 Task: Search one way flight ticket for 3 adults, 3 children in business from Little Rock: Bill And Hillary Clinton National Airport (adams Field) (was Little Rock National) to Laramie: Laramie Regional Airport on 5-3-2023. Choice of flights is Emirates. Number of bags: 1 carry on bag and 3 checked bags. Price is upto 25000. Outbound departure time preference is 17:15.
Action: Mouse moved to (332, 288)
Screenshot: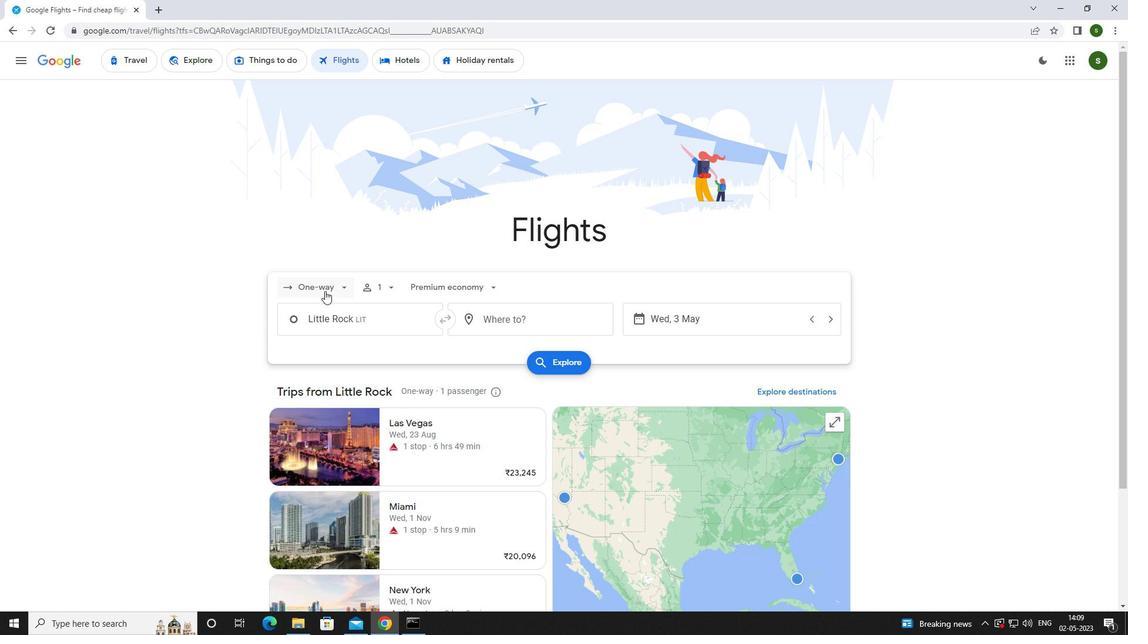 
Action: Mouse pressed left at (332, 288)
Screenshot: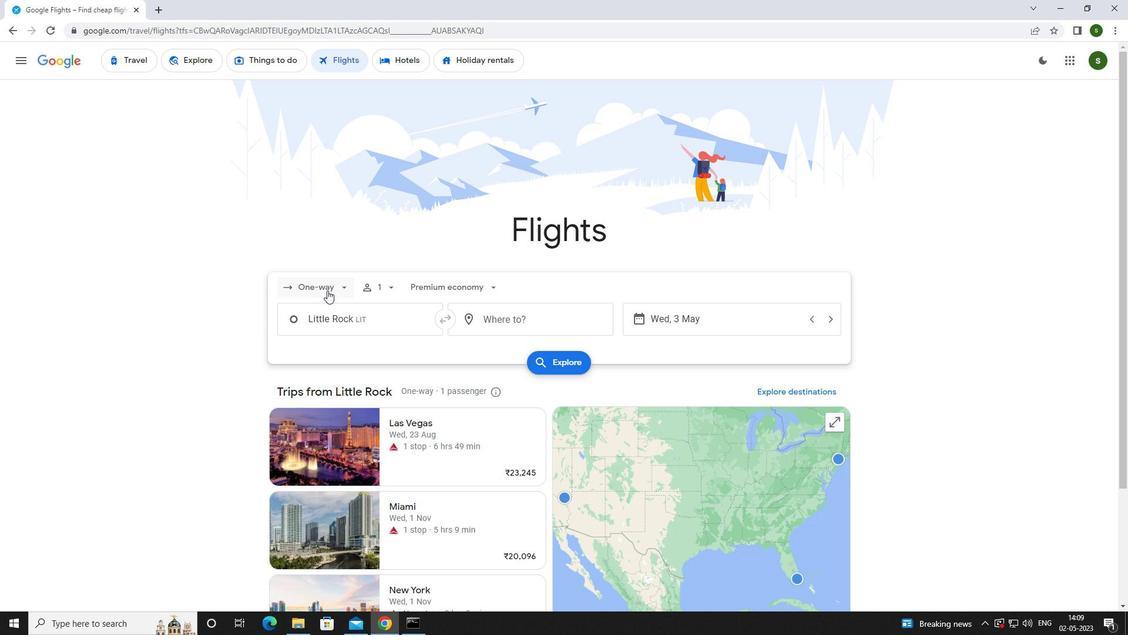 
Action: Mouse moved to (346, 345)
Screenshot: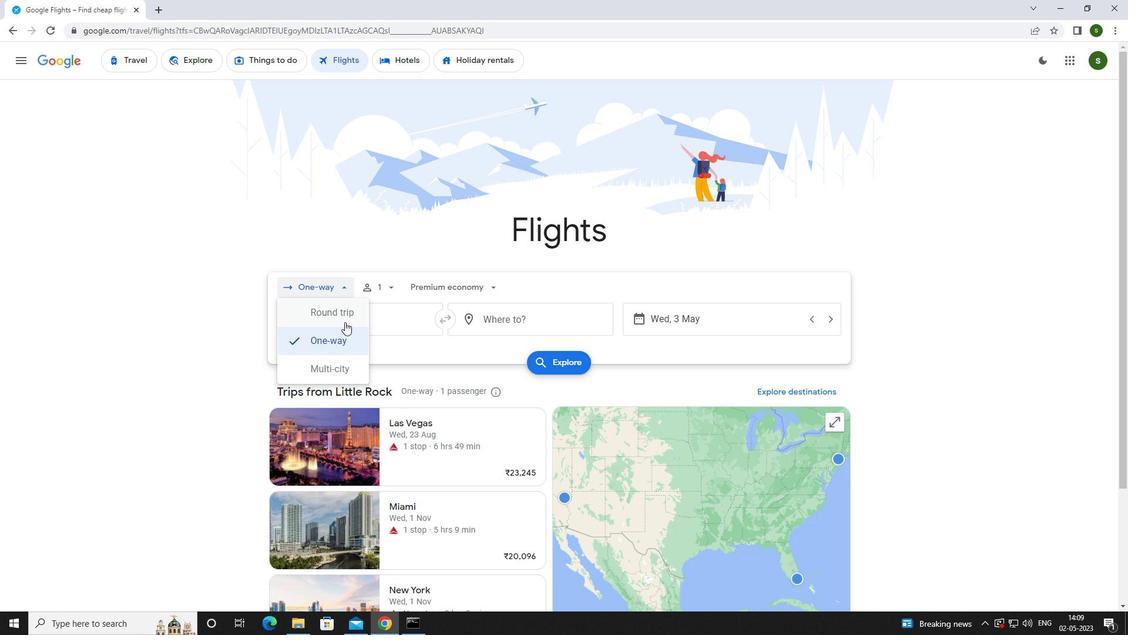 
Action: Mouse pressed left at (346, 345)
Screenshot: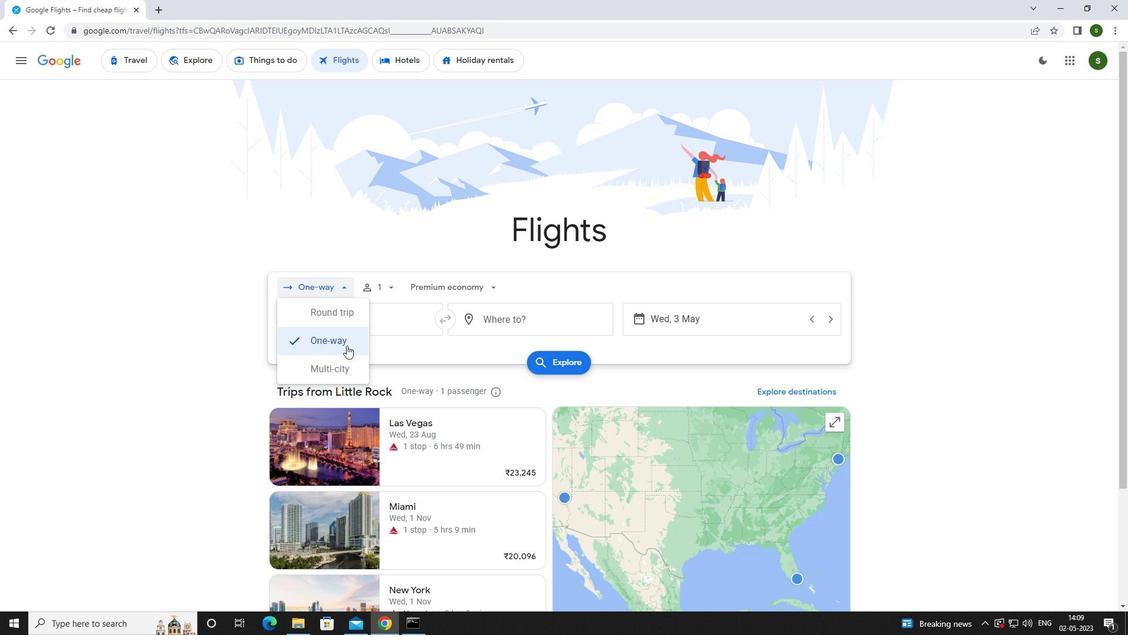 
Action: Mouse moved to (388, 292)
Screenshot: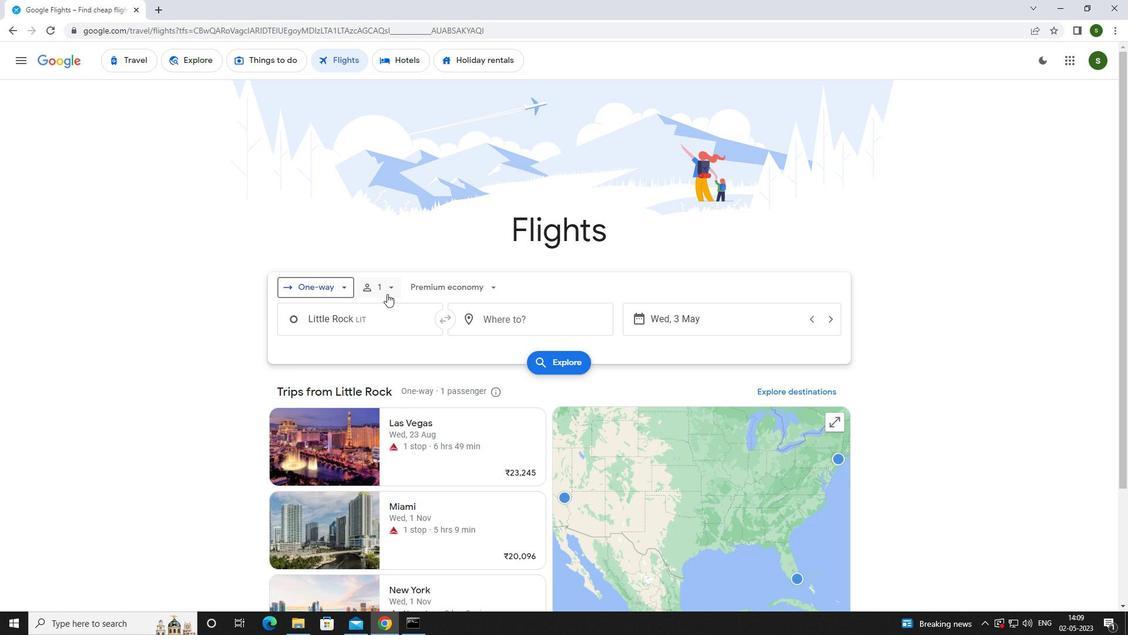 
Action: Mouse pressed left at (388, 292)
Screenshot: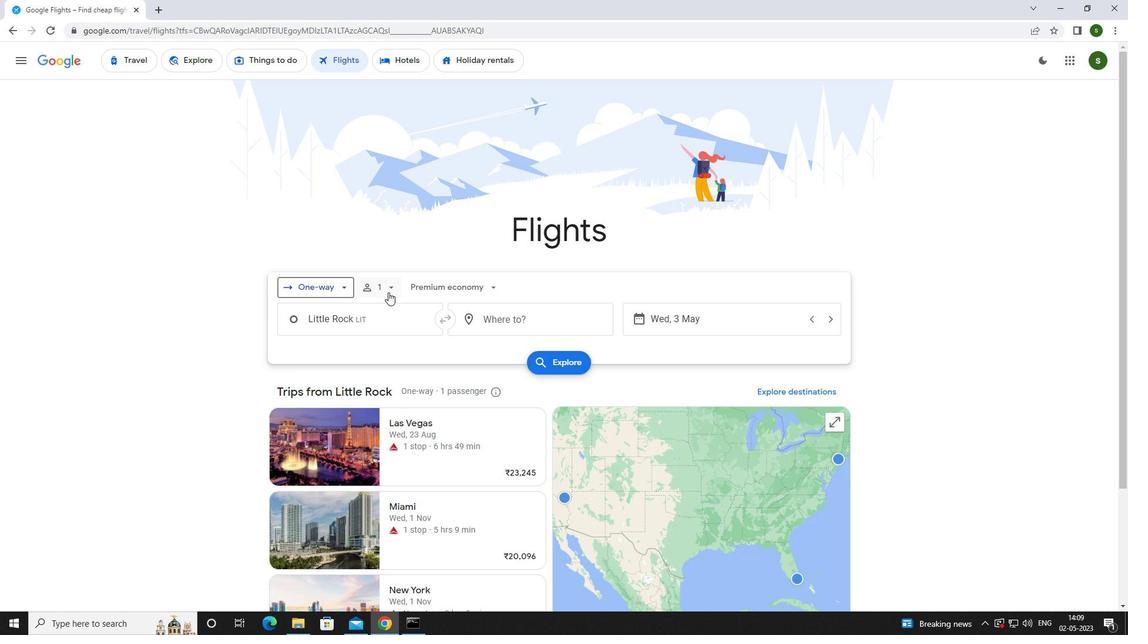 
Action: Mouse moved to (485, 311)
Screenshot: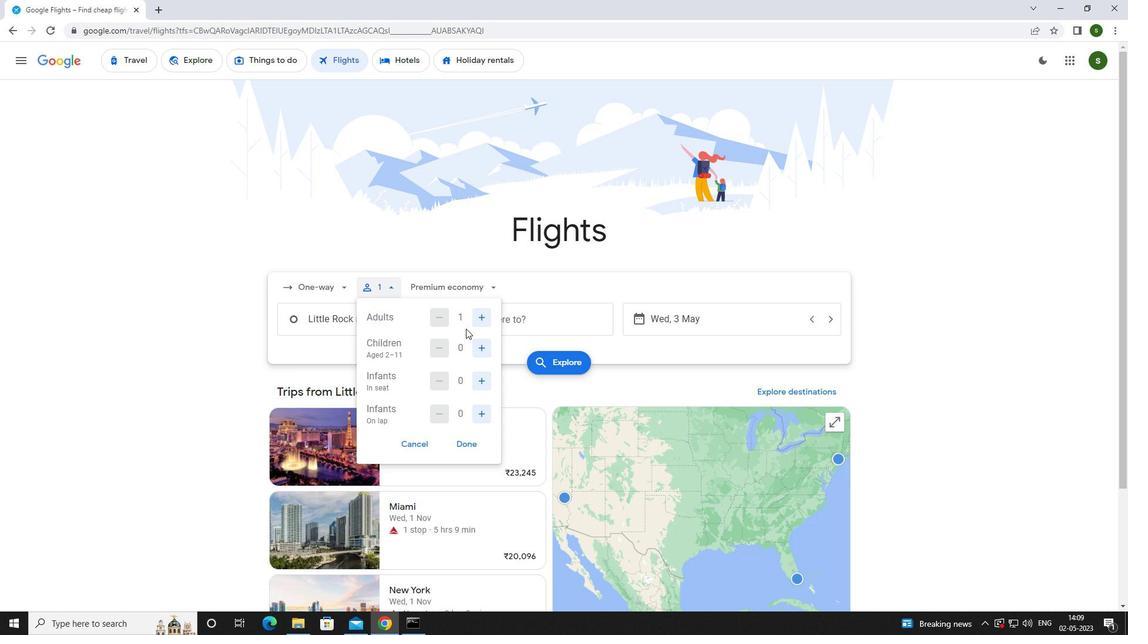 
Action: Mouse pressed left at (485, 311)
Screenshot: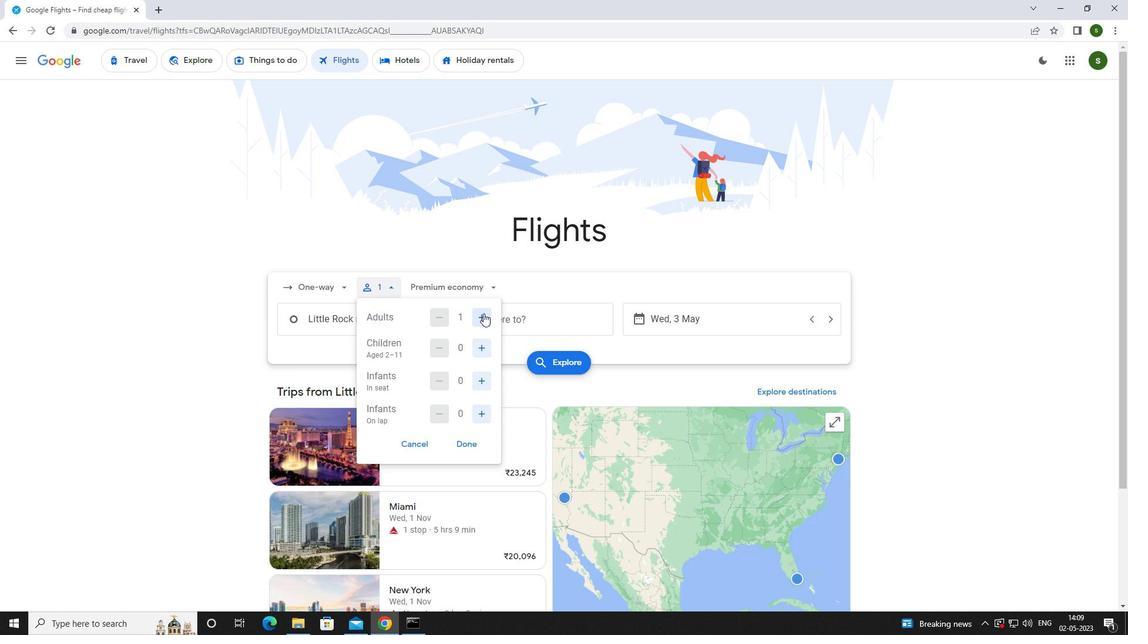 
Action: Mouse pressed left at (485, 311)
Screenshot: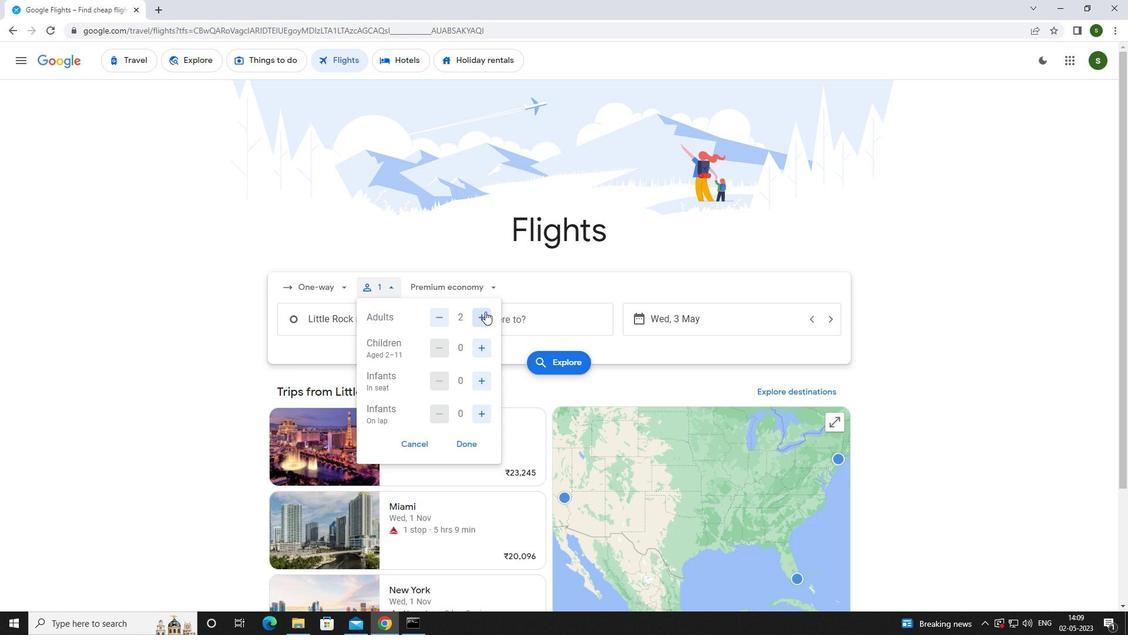 
Action: Mouse moved to (484, 346)
Screenshot: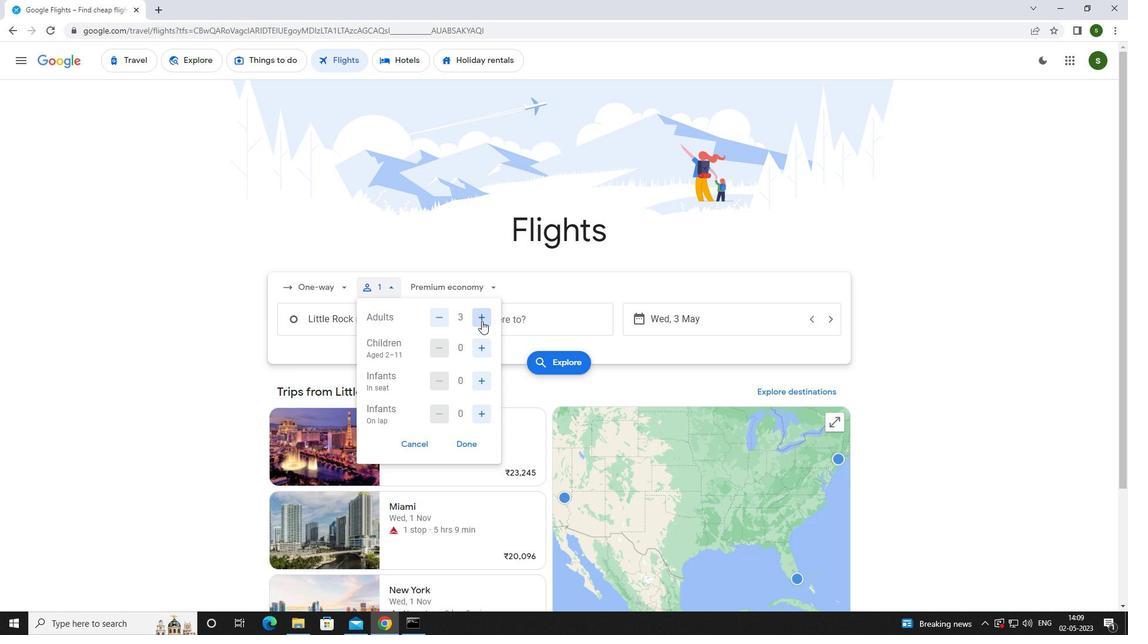 
Action: Mouse pressed left at (484, 346)
Screenshot: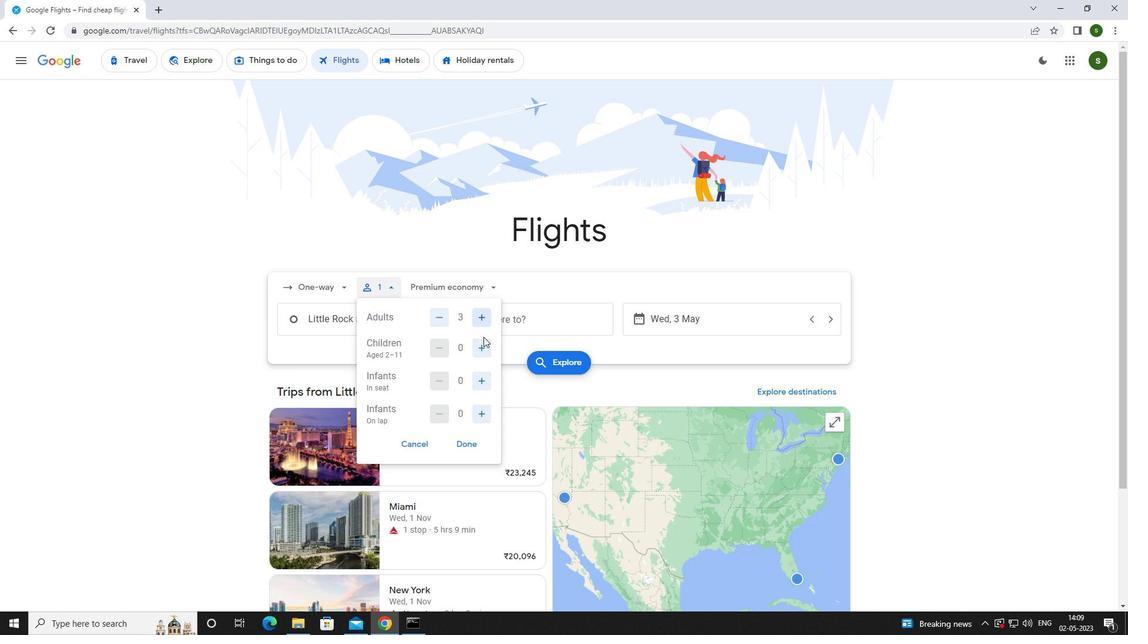 
Action: Mouse pressed left at (484, 346)
Screenshot: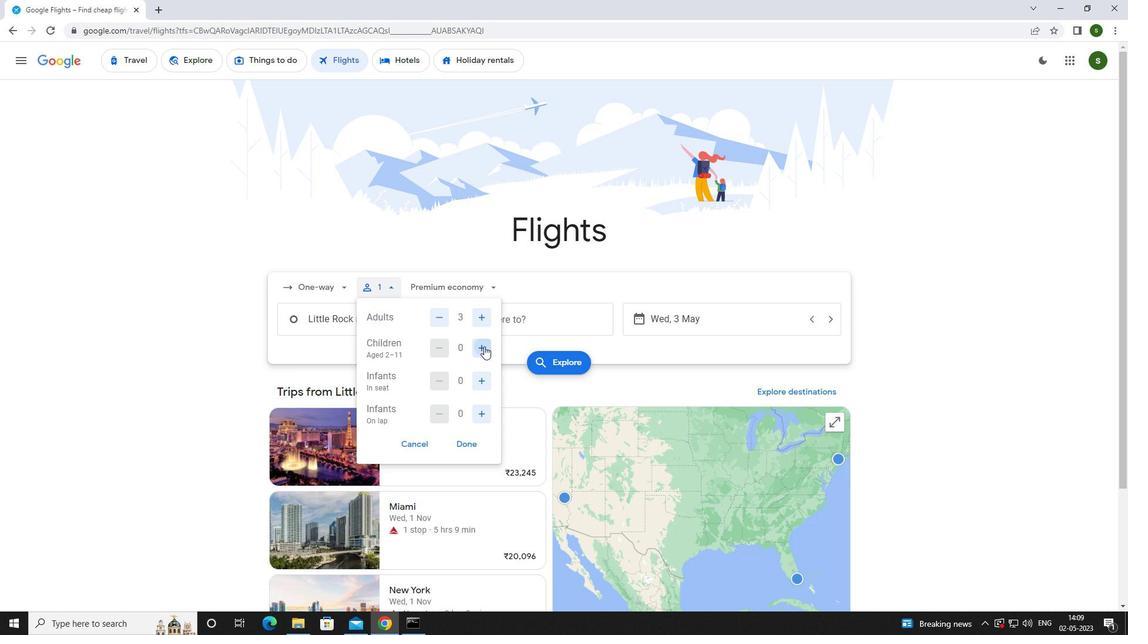
Action: Mouse pressed left at (484, 346)
Screenshot: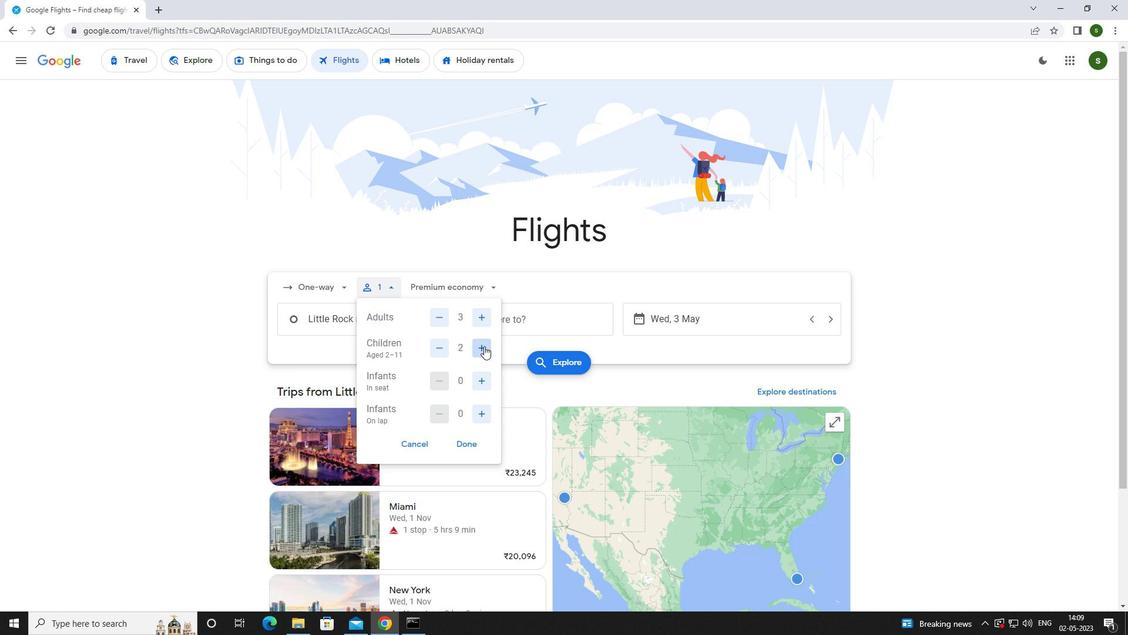 
Action: Mouse moved to (481, 286)
Screenshot: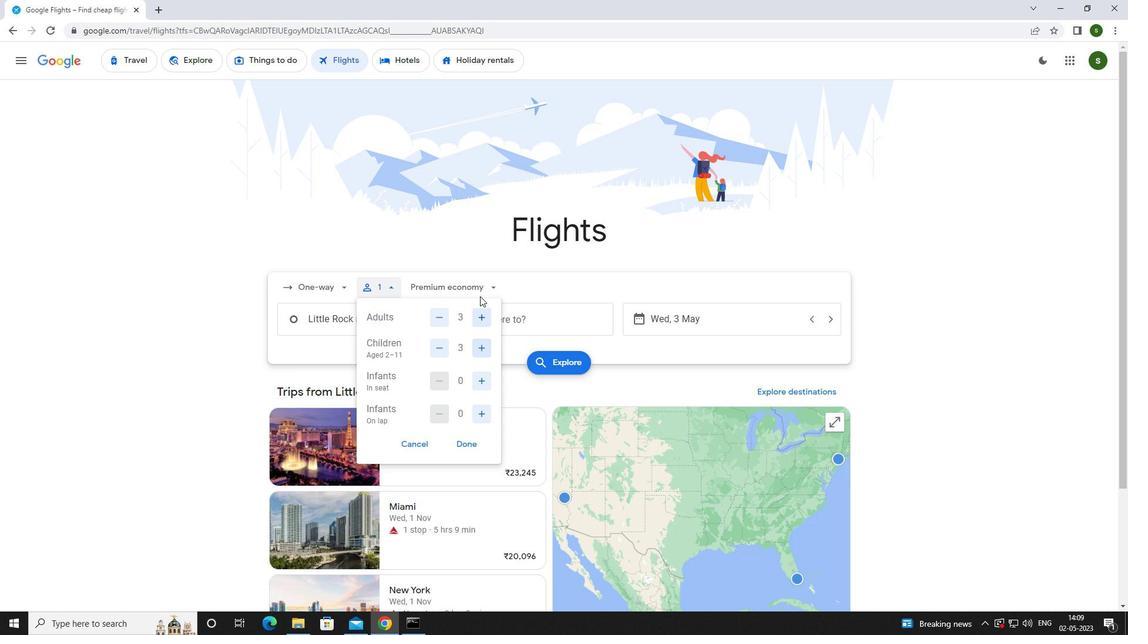 
Action: Mouse pressed left at (481, 286)
Screenshot: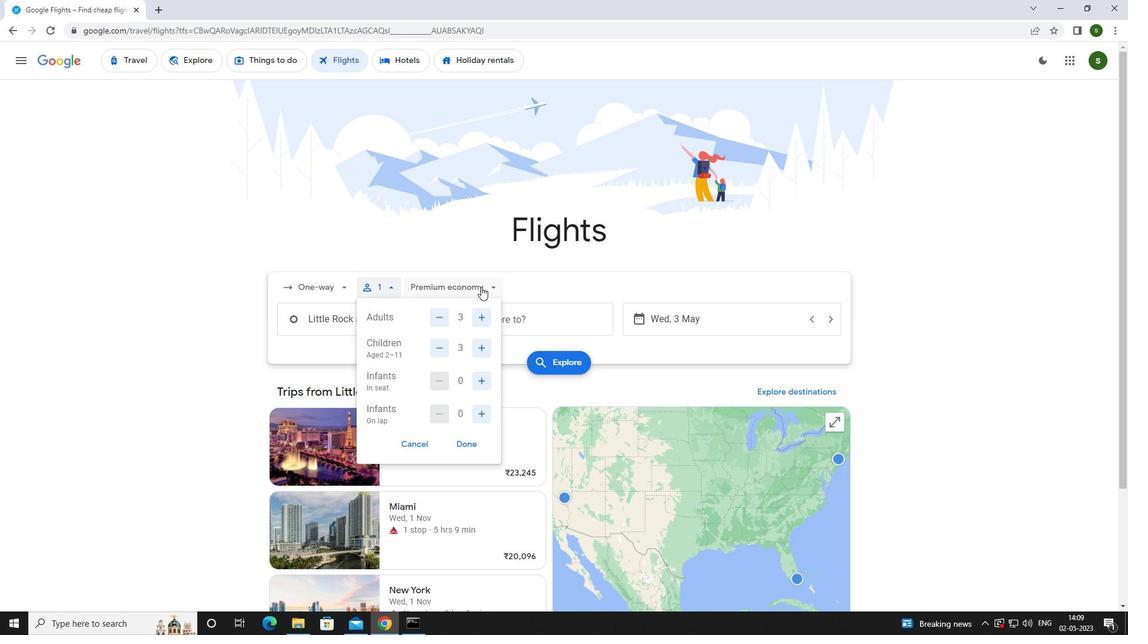 
Action: Mouse moved to (473, 372)
Screenshot: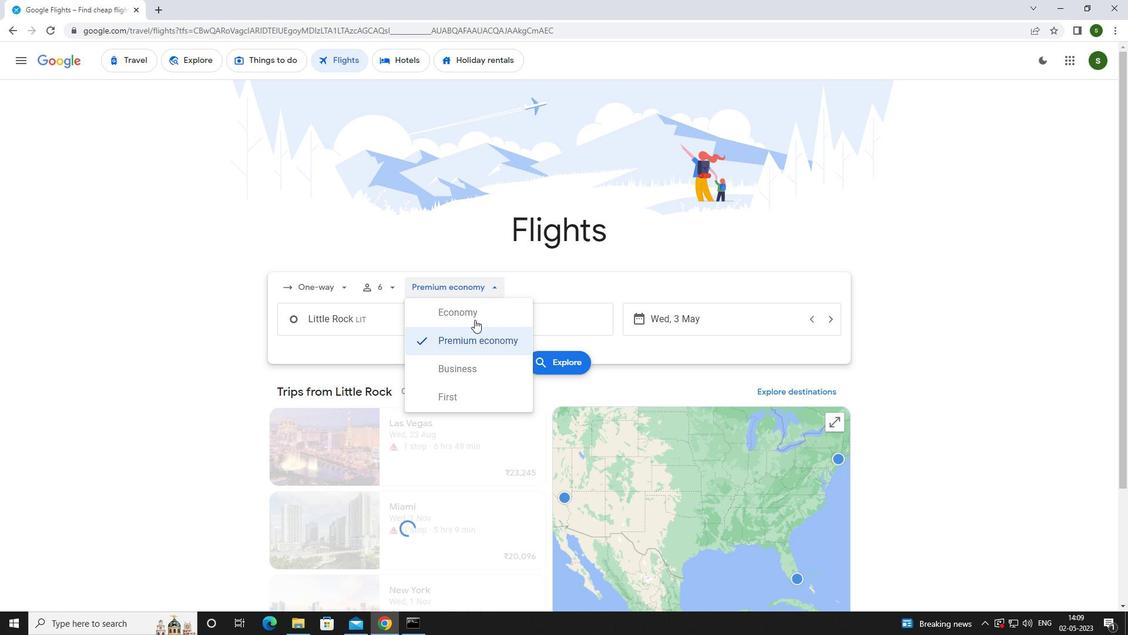 
Action: Mouse pressed left at (473, 372)
Screenshot: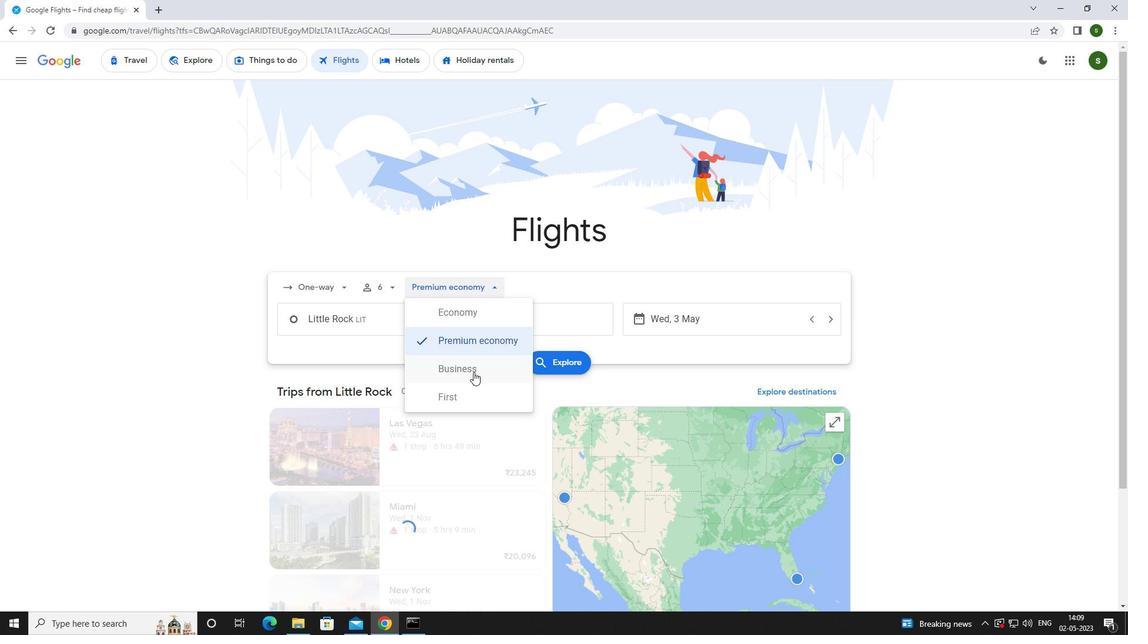 
Action: Mouse moved to (403, 323)
Screenshot: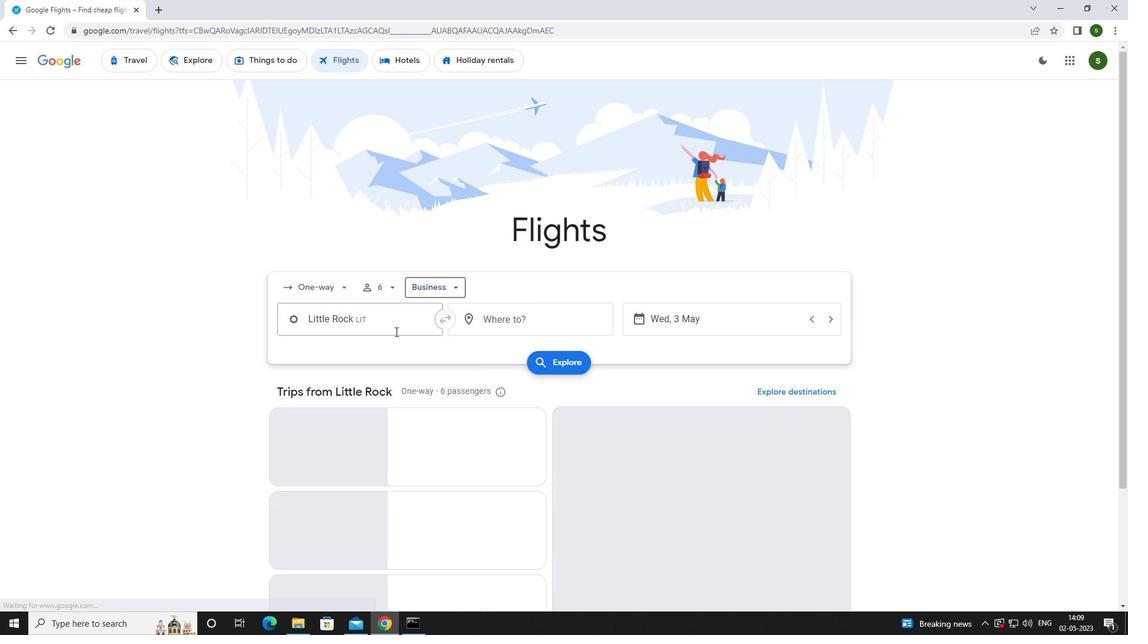 
Action: Mouse pressed left at (403, 323)
Screenshot: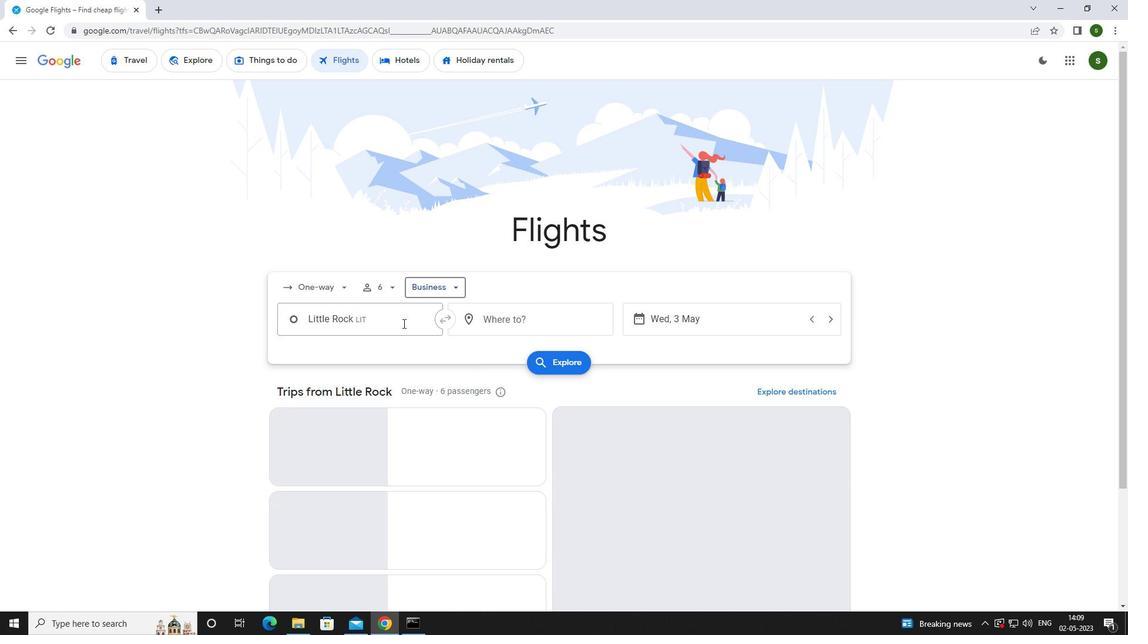 
Action: Key pressed <Key.caps_lock>l<Key.caps_lock>ittl
Screenshot: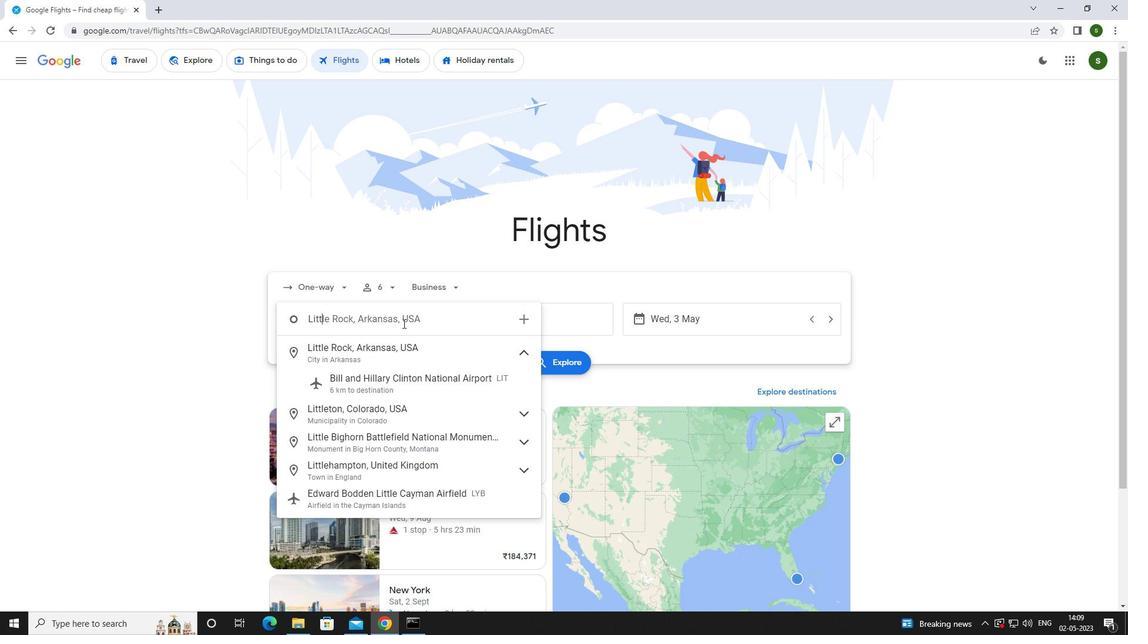 
Action: Mouse moved to (402, 385)
Screenshot: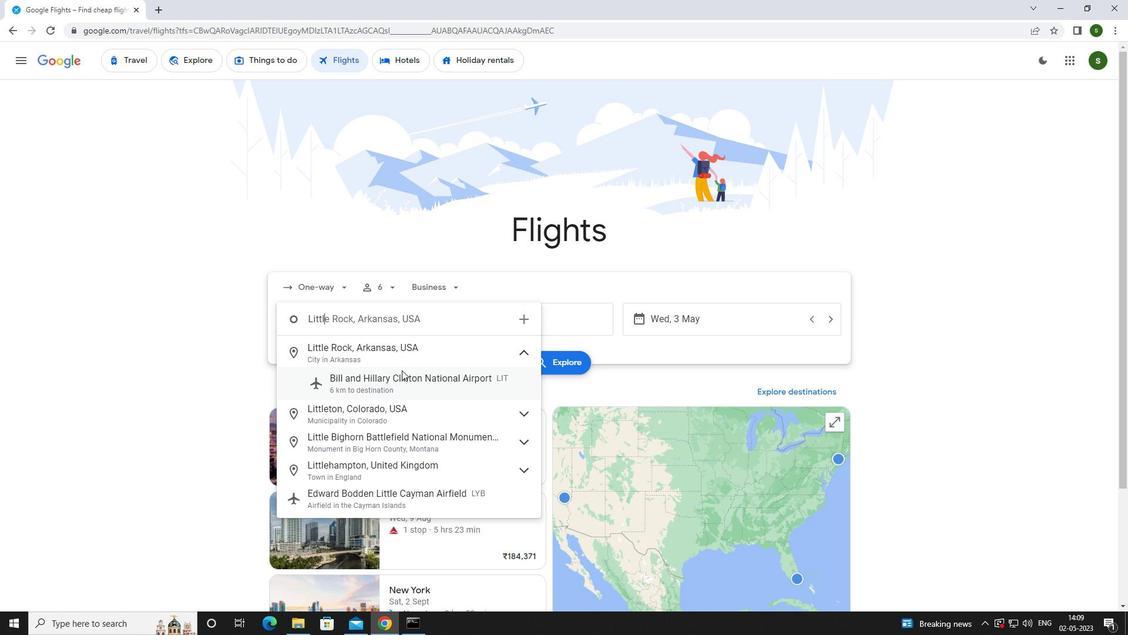 
Action: Mouse pressed left at (402, 385)
Screenshot: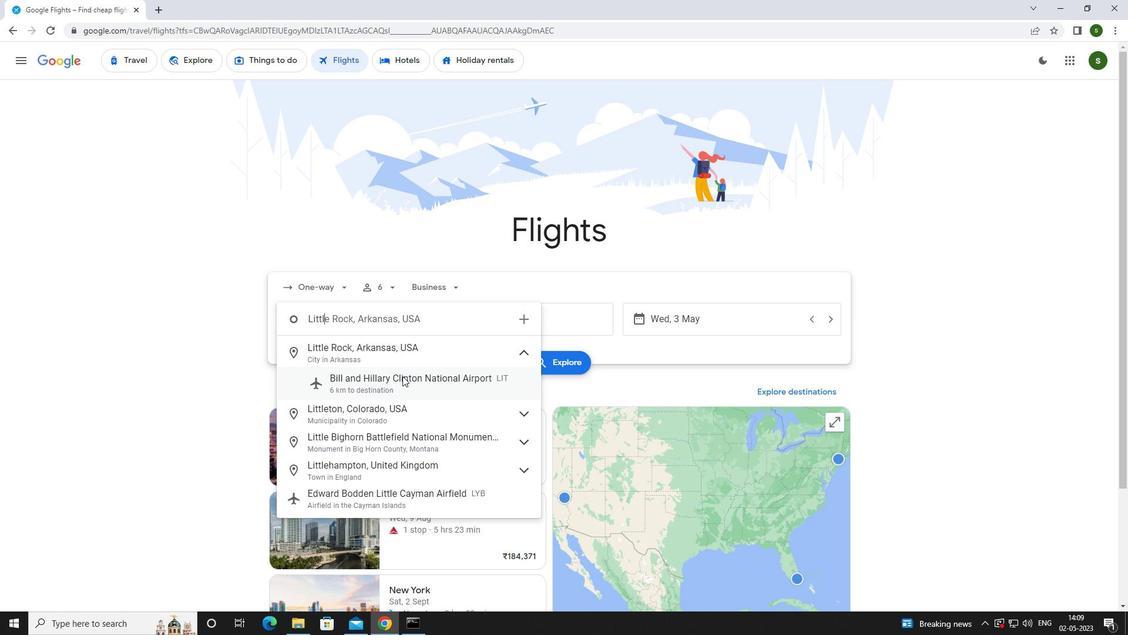 
Action: Mouse moved to (507, 319)
Screenshot: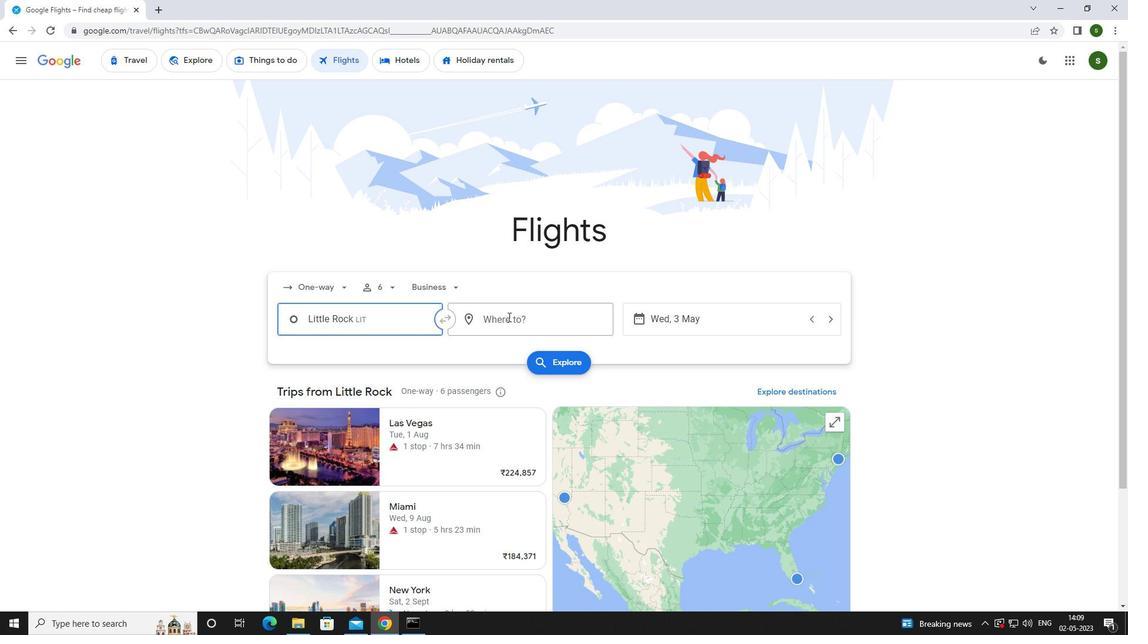 
Action: Mouse pressed left at (507, 319)
Screenshot: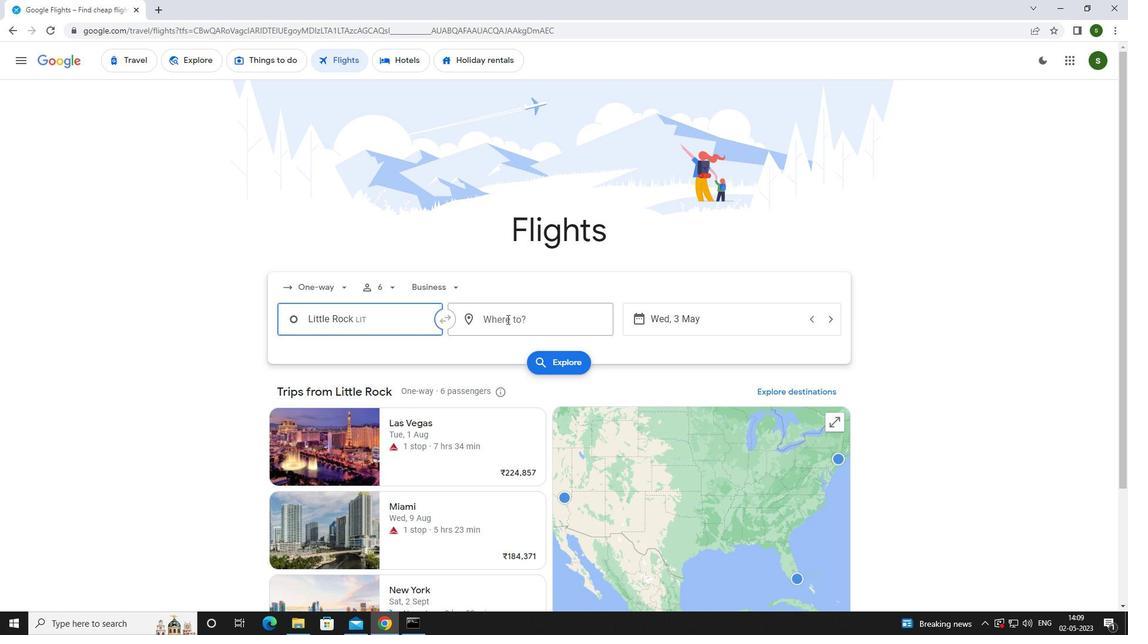 
Action: Mouse moved to (502, 322)
Screenshot: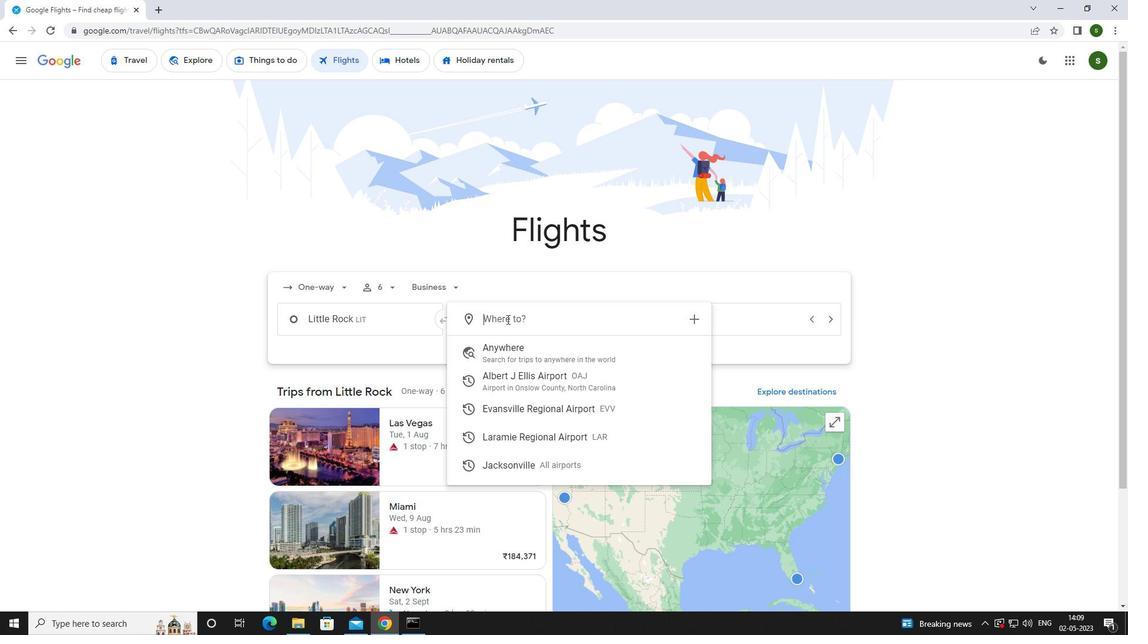 
Action: Key pressed <Key.caps_lock>l<Key.caps_lock>aramie
Screenshot: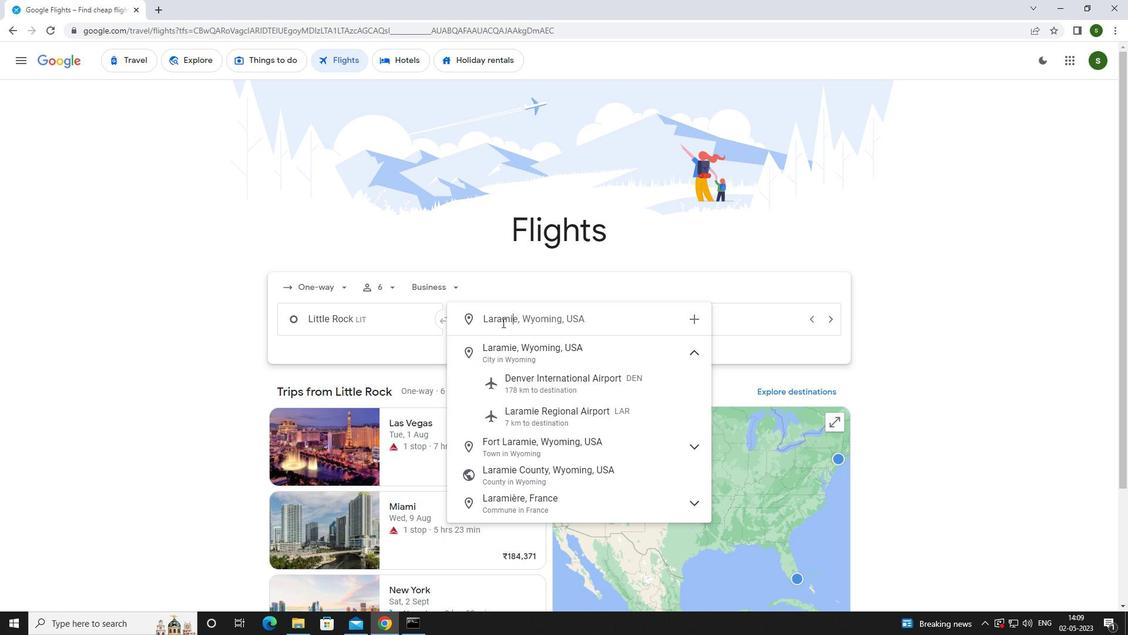 
Action: Mouse moved to (547, 419)
Screenshot: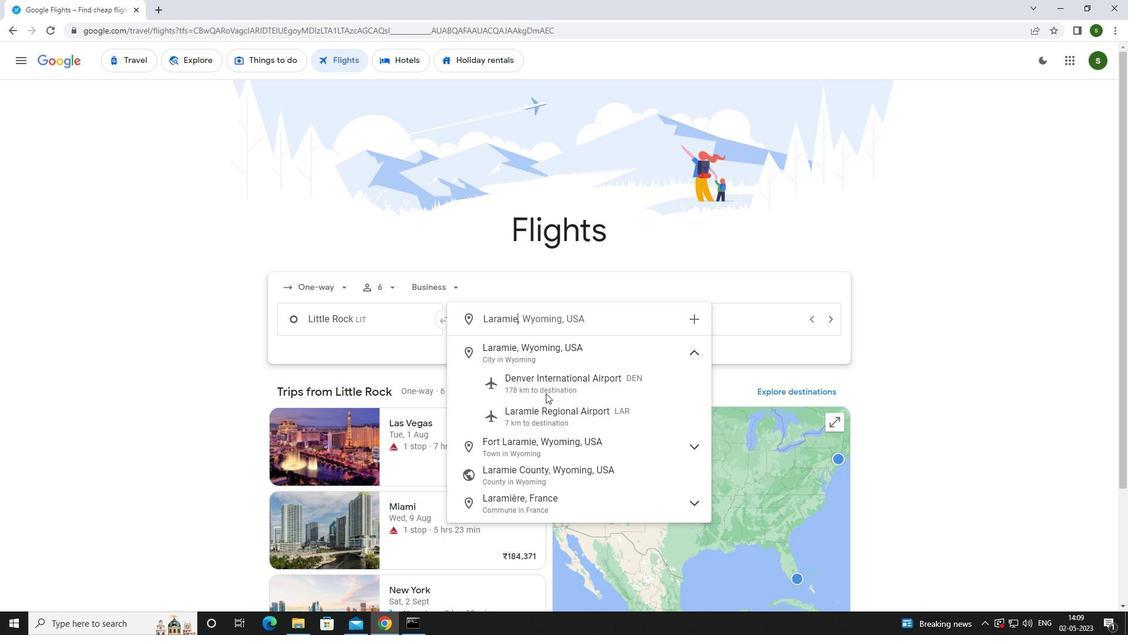 
Action: Mouse pressed left at (547, 419)
Screenshot: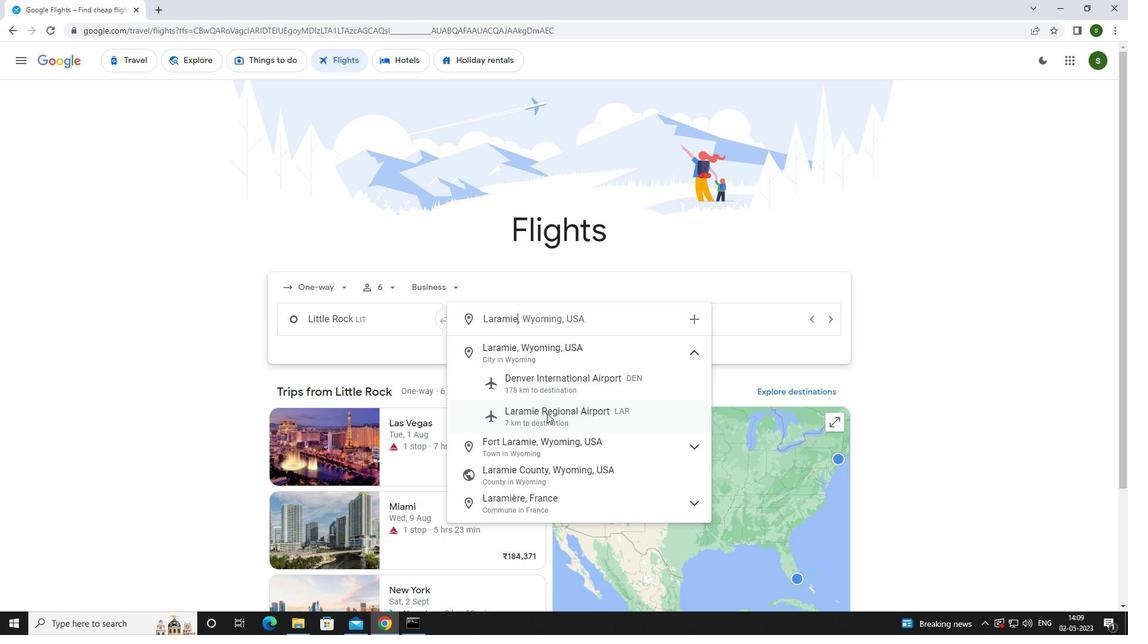 
Action: Mouse moved to (727, 323)
Screenshot: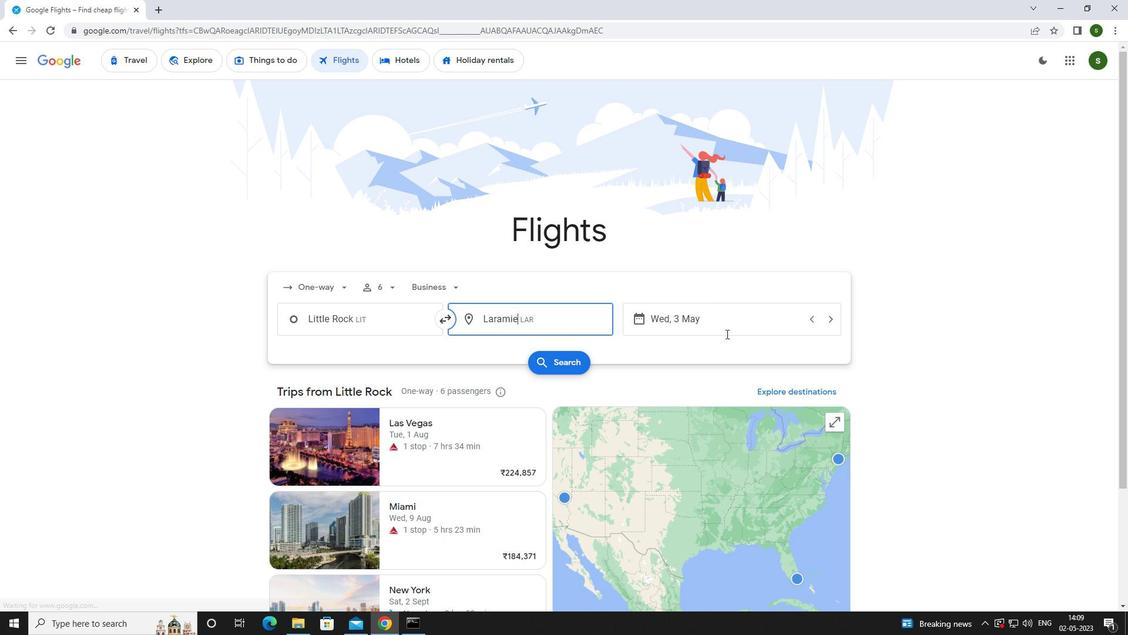 
Action: Mouse pressed left at (727, 323)
Screenshot: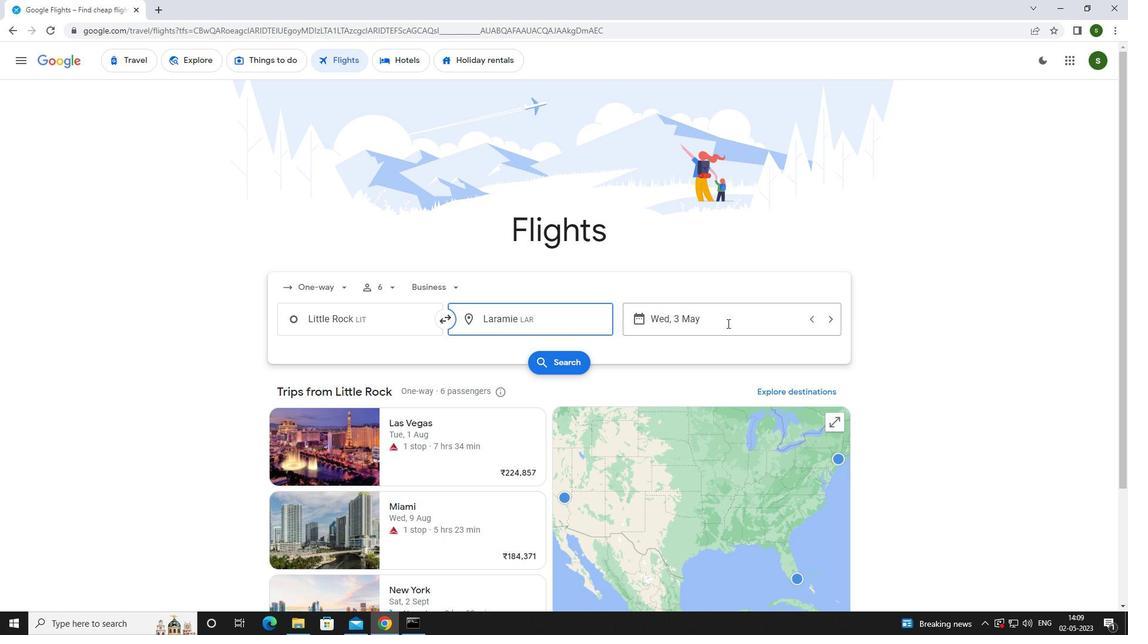 
Action: Mouse moved to (508, 398)
Screenshot: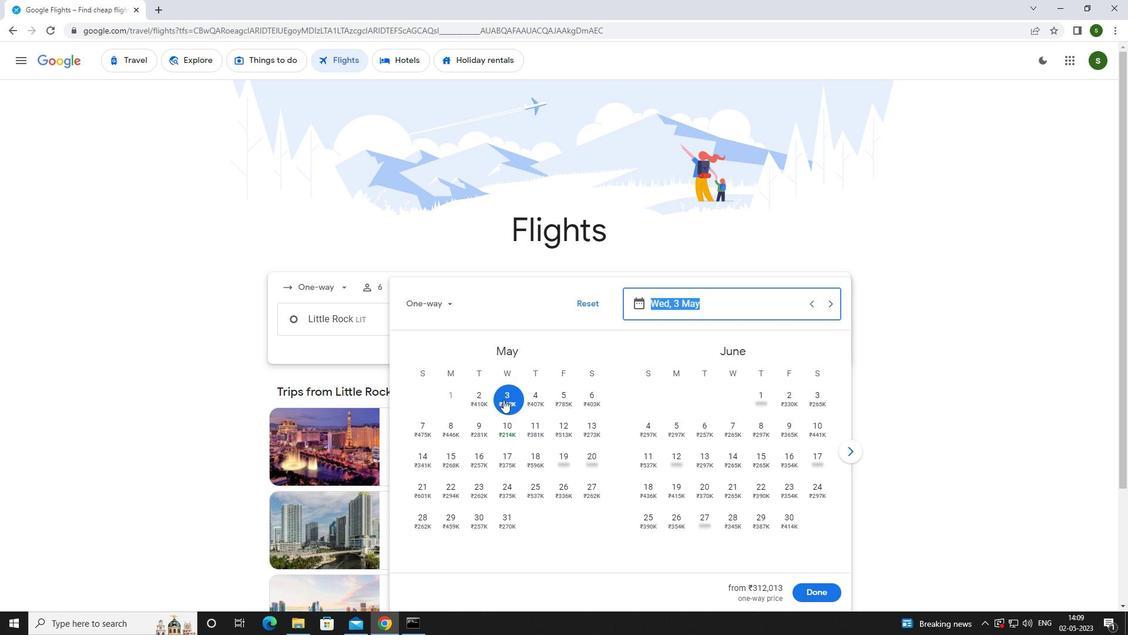 
Action: Mouse pressed left at (508, 398)
Screenshot: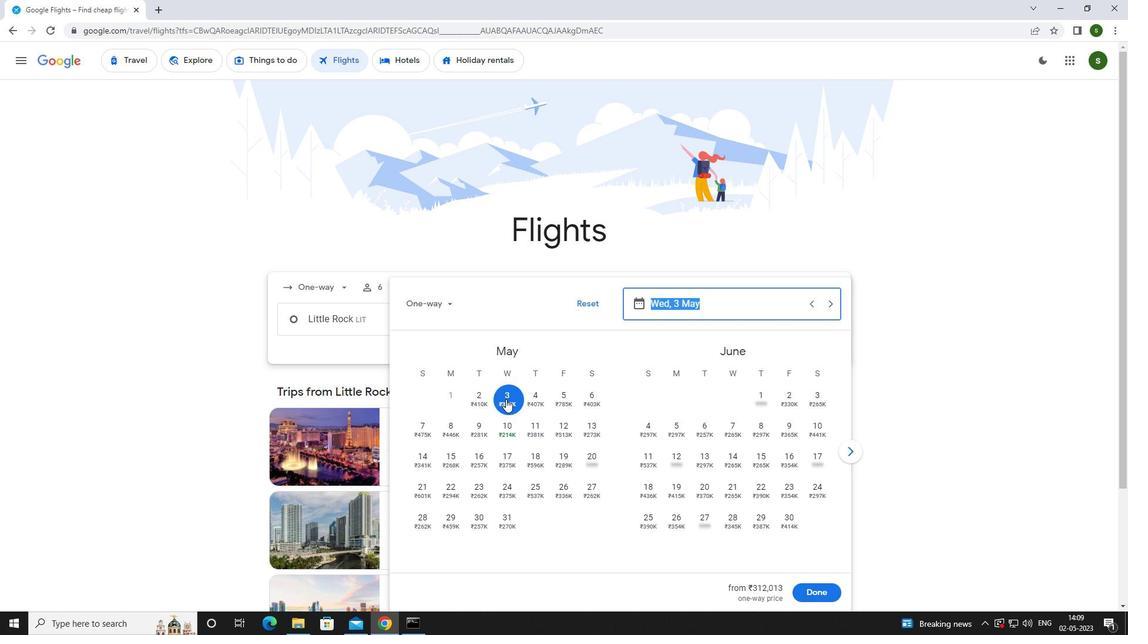 
Action: Mouse moved to (824, 589)
Screenshot: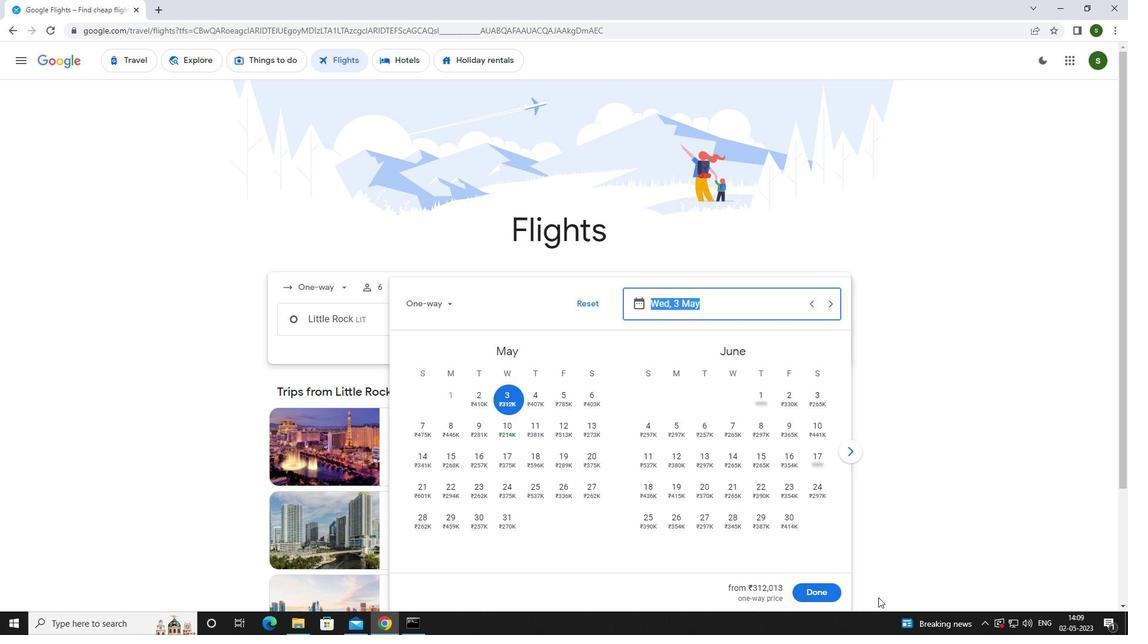 
Action: Mouse pressed left at (824, 589)
Screenshot: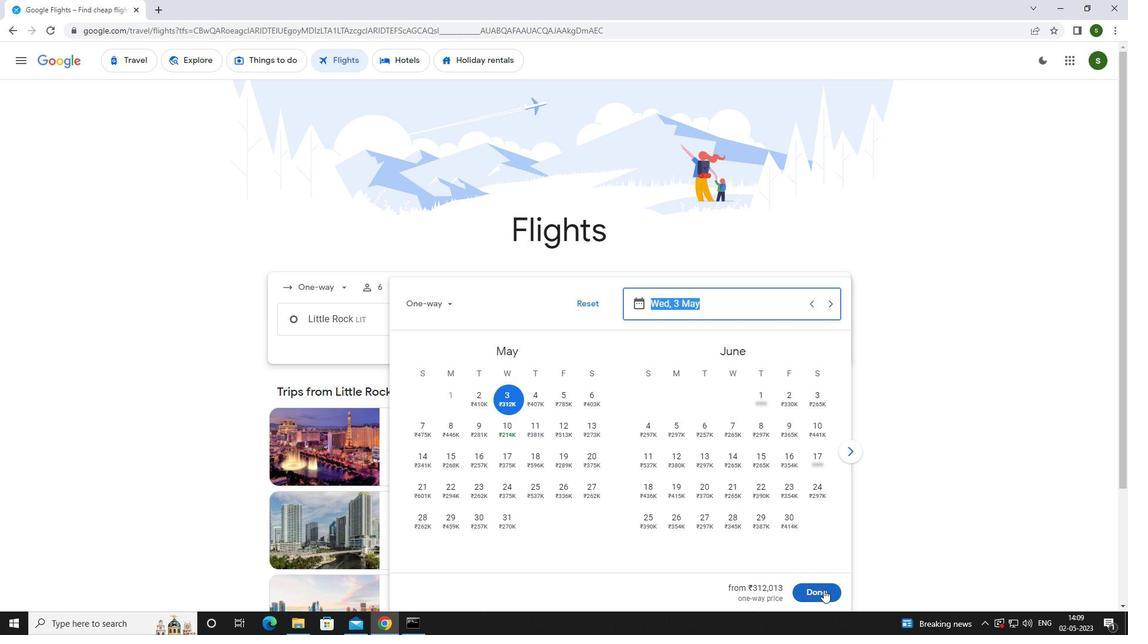 
Action: Mouse moved to (567, 358)
Screenshot: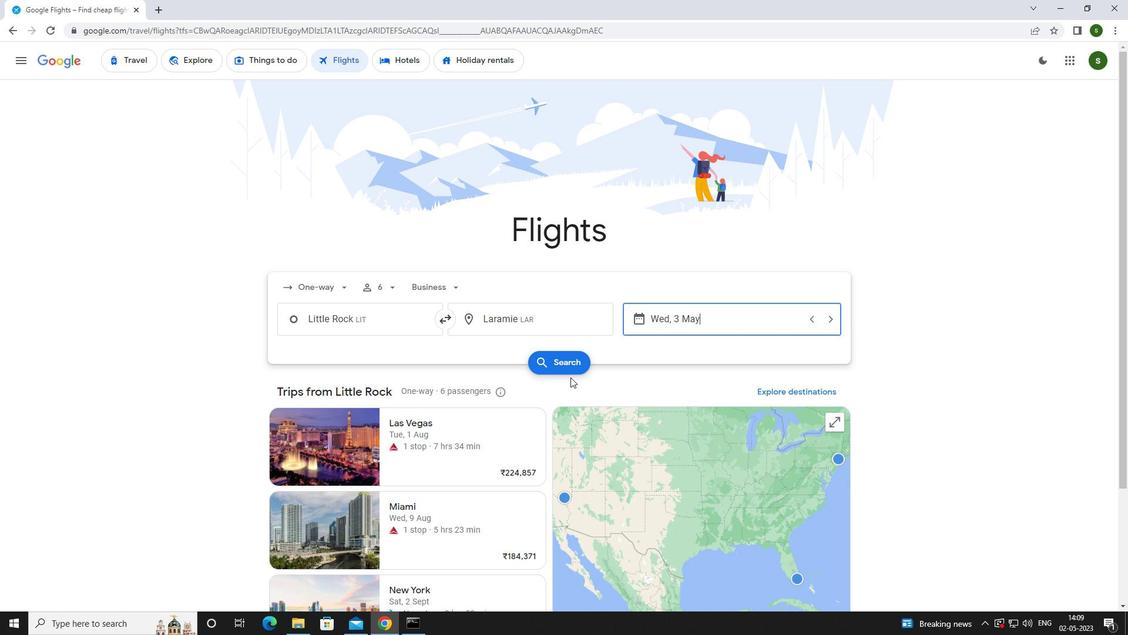
Action: Mouse pressed left at (567, 358)
Screenshot: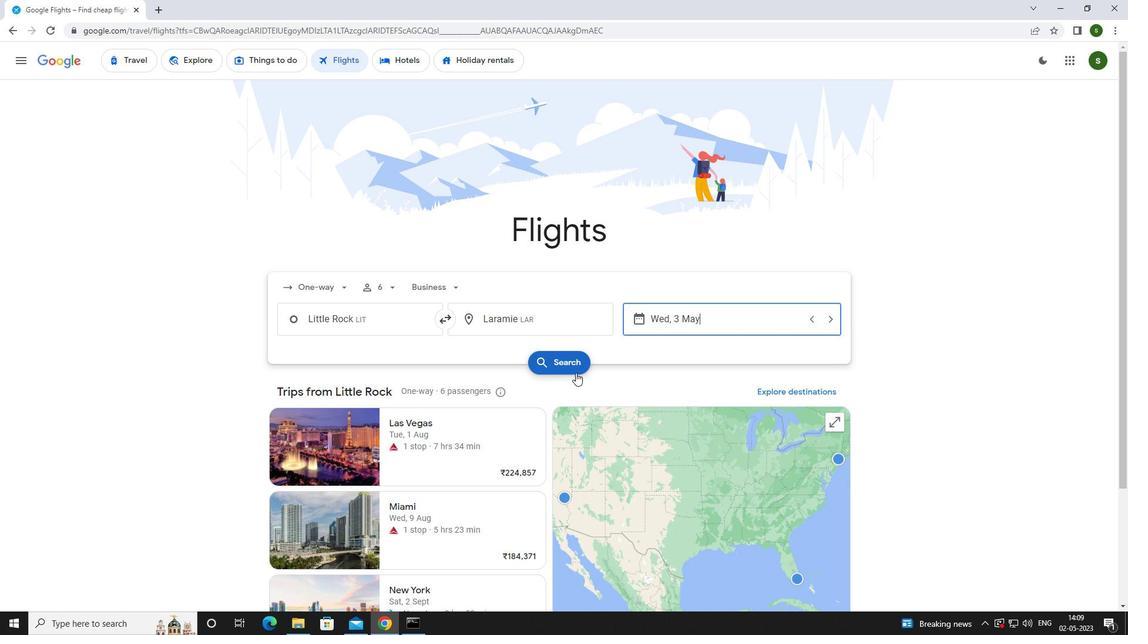 
Action: Mouse moved to (290, 165)
Screenshot: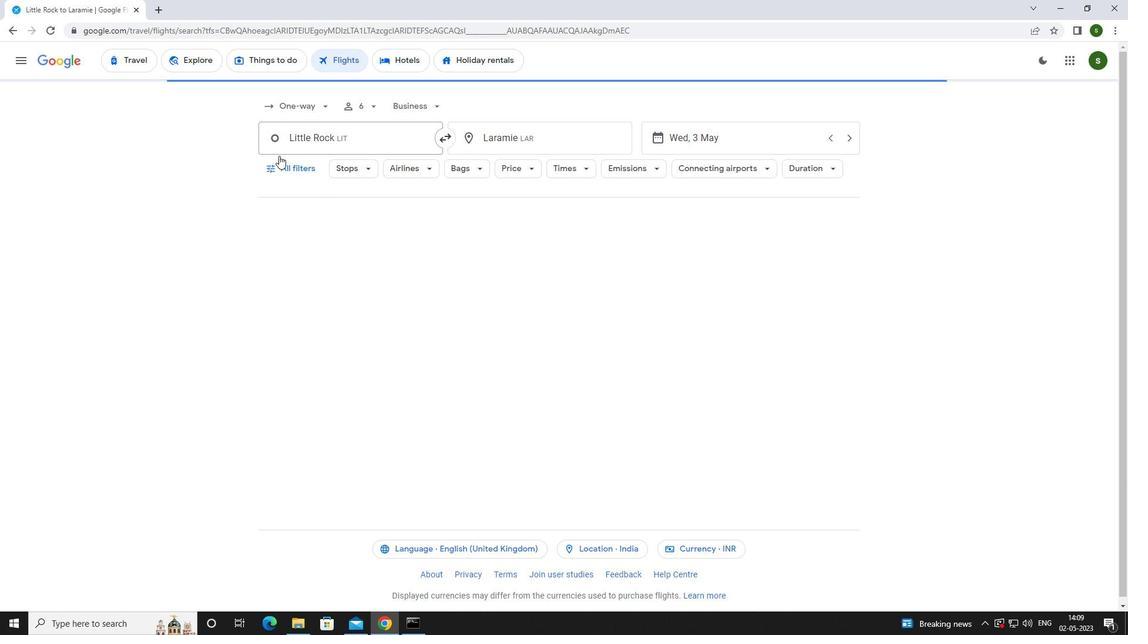 
Action: Mouse pressed left at (290, 165)
Screenshot: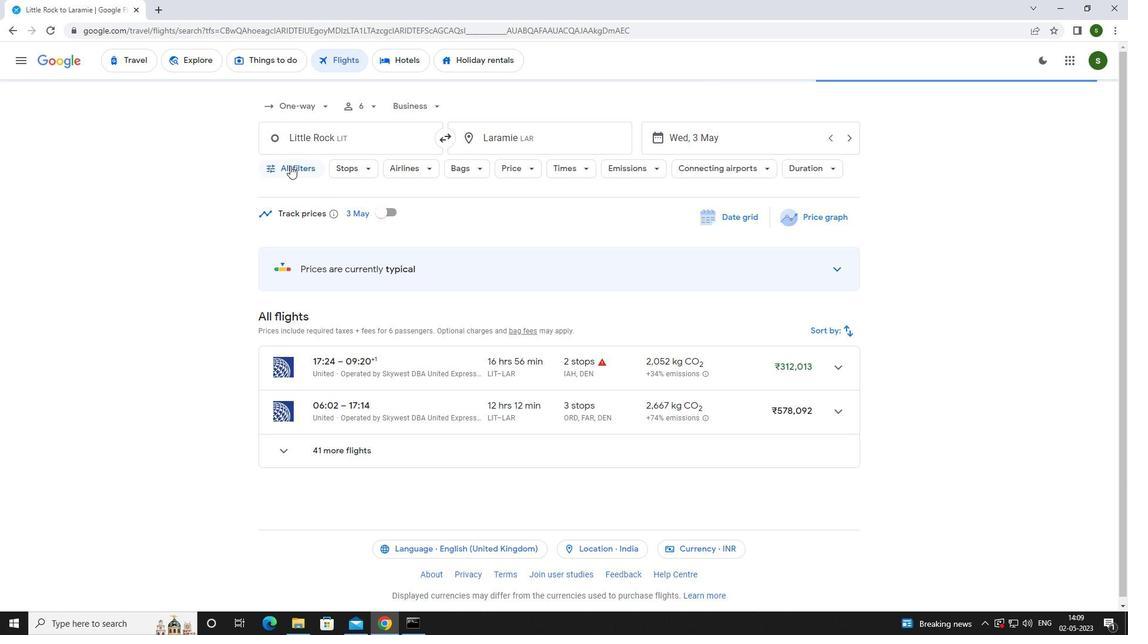 
Action: Mouse moved to (438, 415)
Screenshot: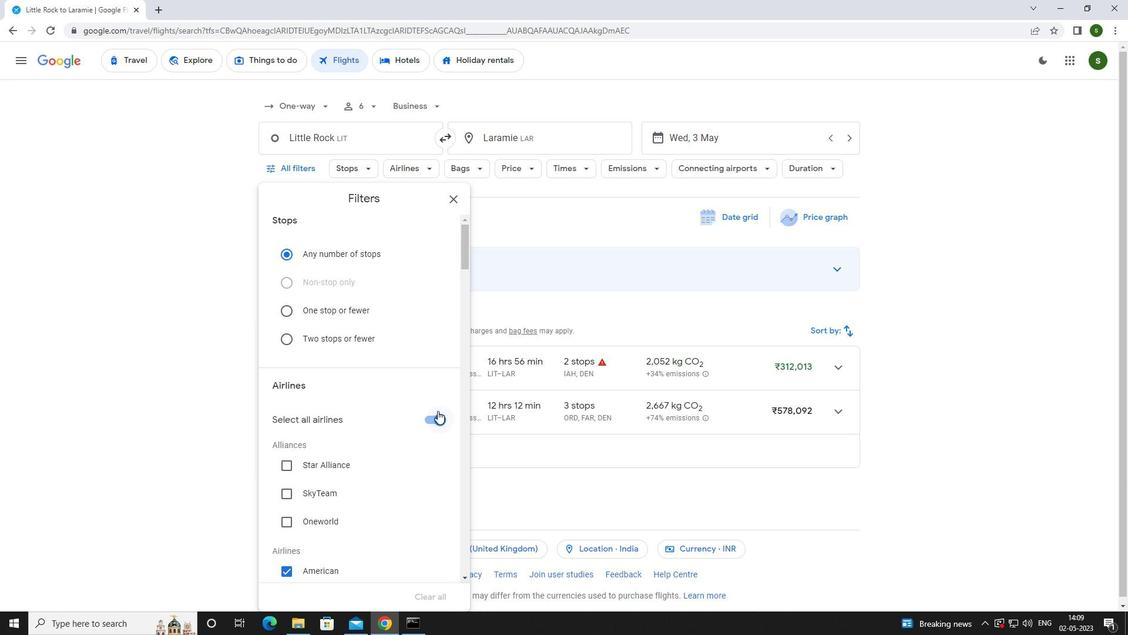 
Action: Mouse pressed left at (438, 415)
Screenshot: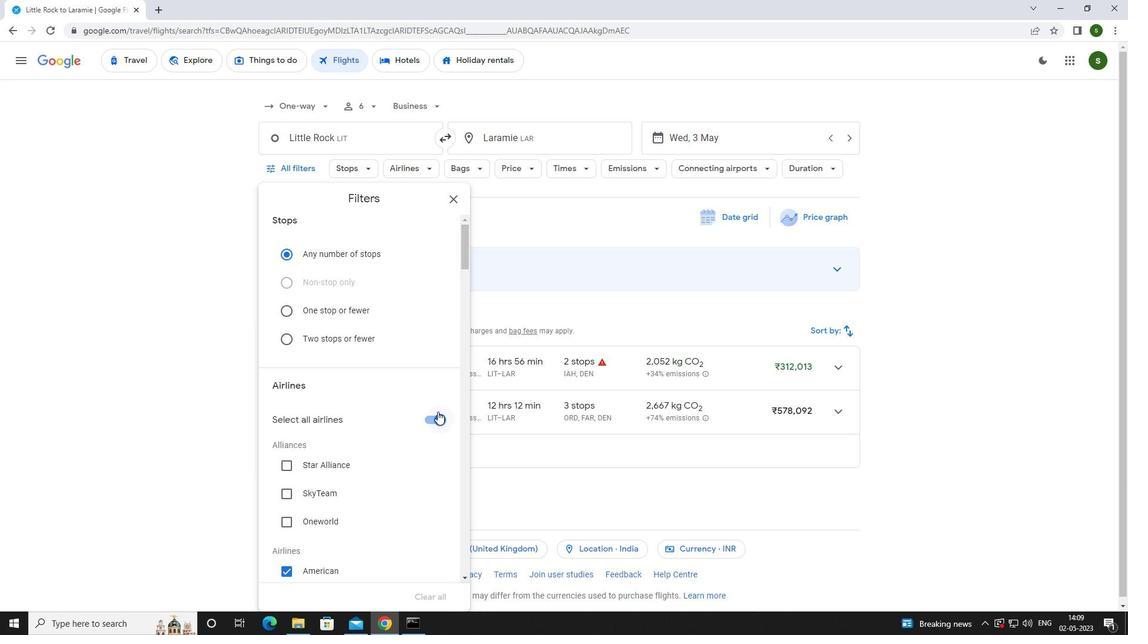 
Action: Mouse moved to (389, 355)
Screenshot: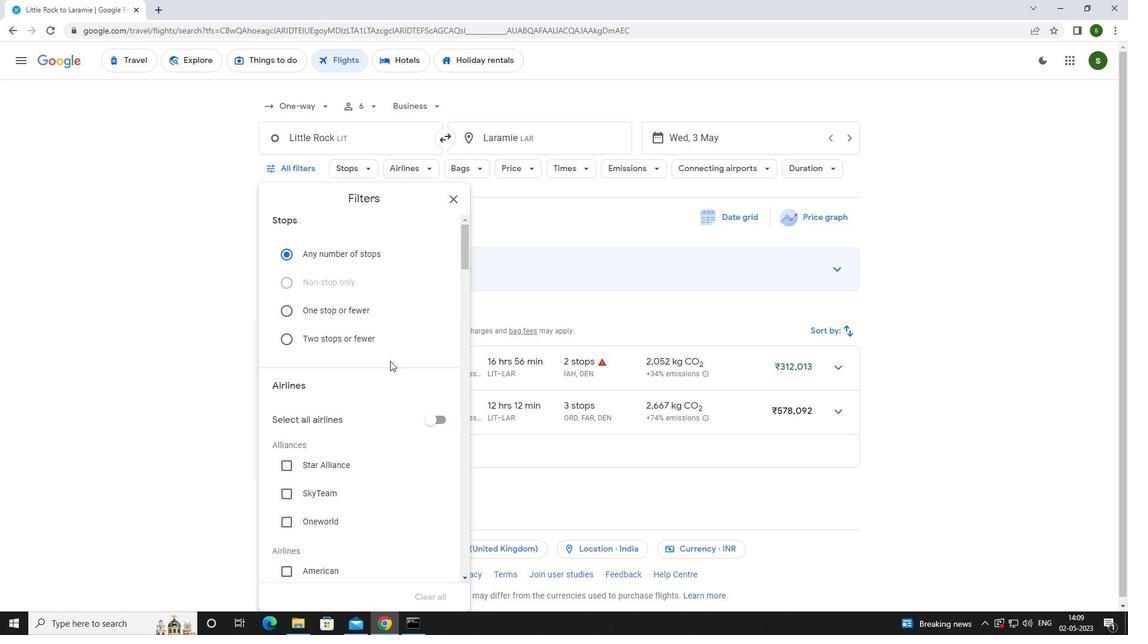 
Action: Mouse scrolled (389, 355) with delta (0, 0)
Screenshot: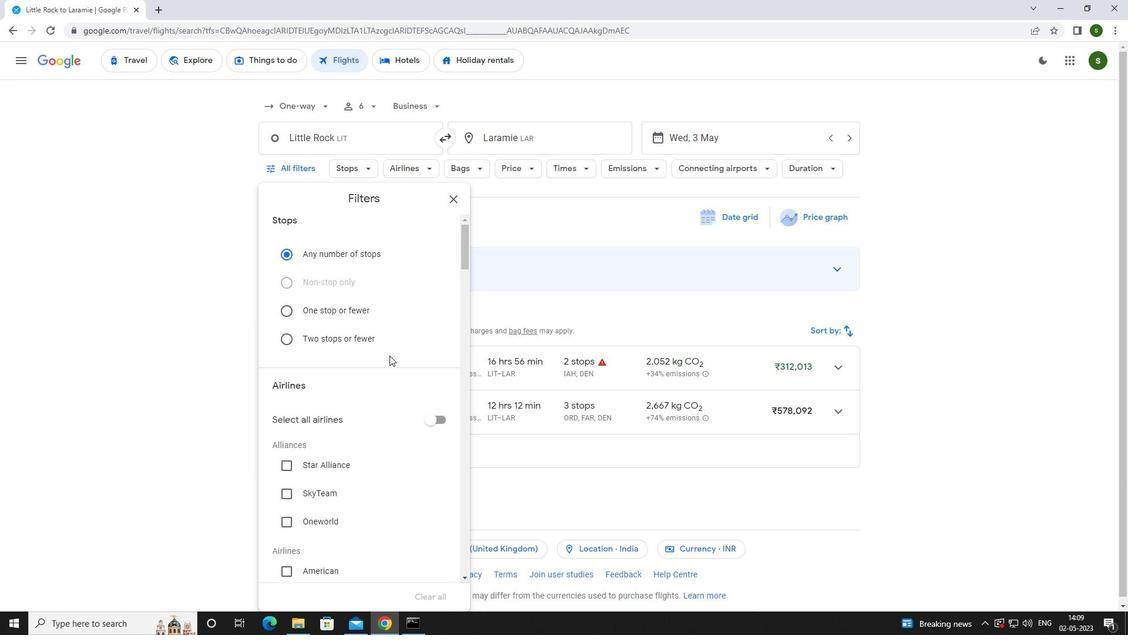 
Action: Mouse scrolled (389, 355) with delta (0, 0)
Screenshot: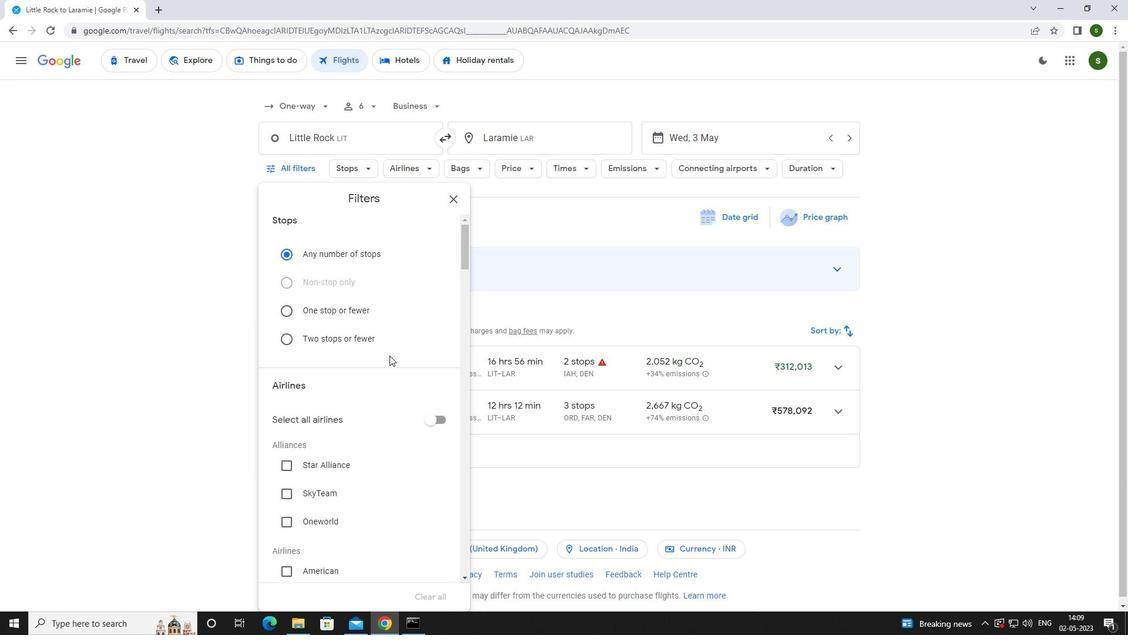 
Action: Mouse scrolled (389, 355) with delta (0, 0)
Screenshot: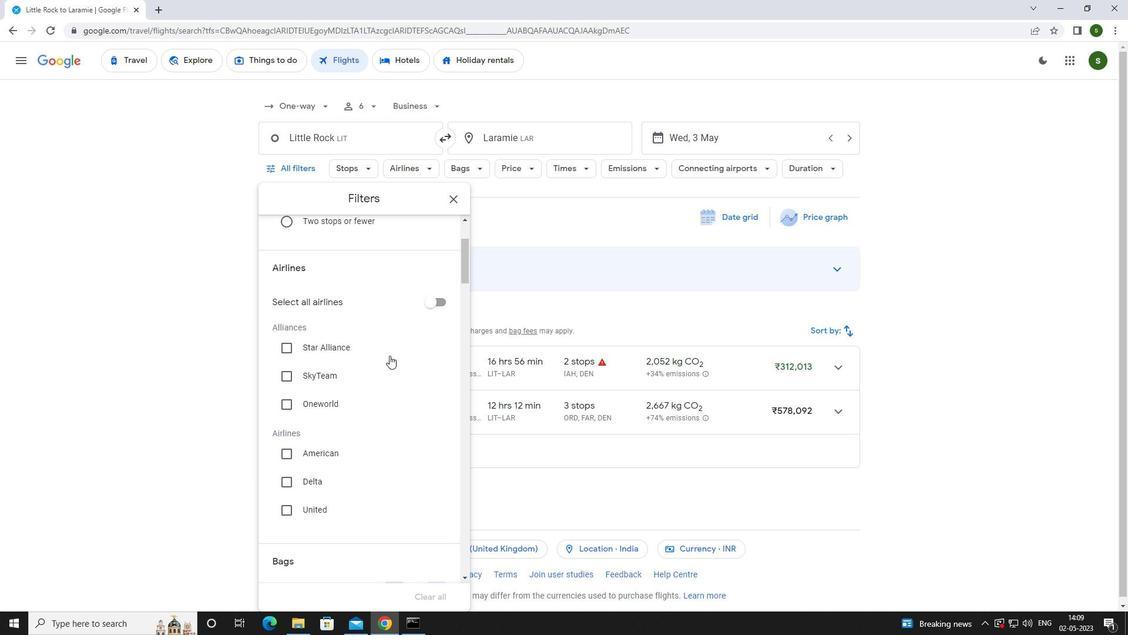 
Action: Mouse scrolled (389, 355) with delta (0, 0)
Screenshot: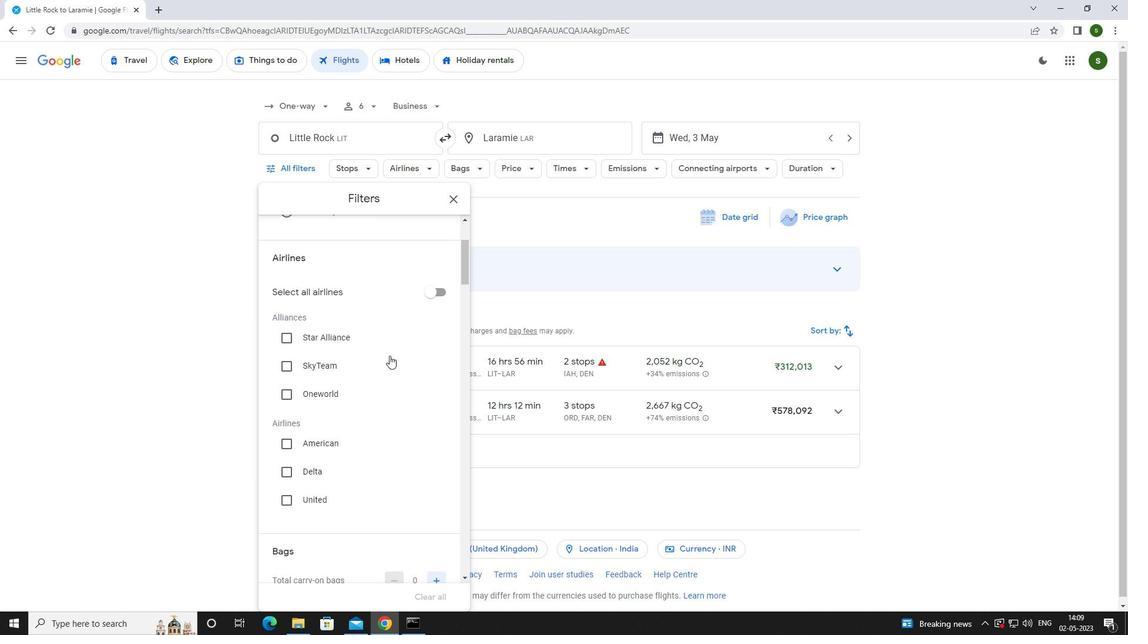 
Action: Mouse scrolled (389, 355) with delta (0, 0)
Screenshot: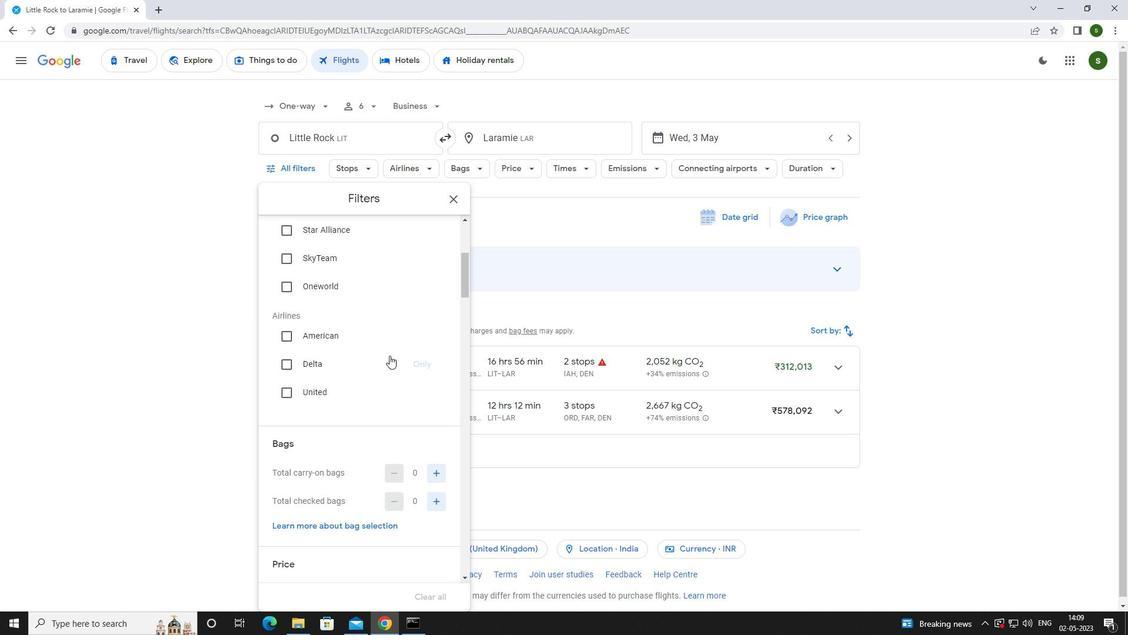 
Action: Mouse scrolled (389, 355) with delta (0, 0)
Screenshot: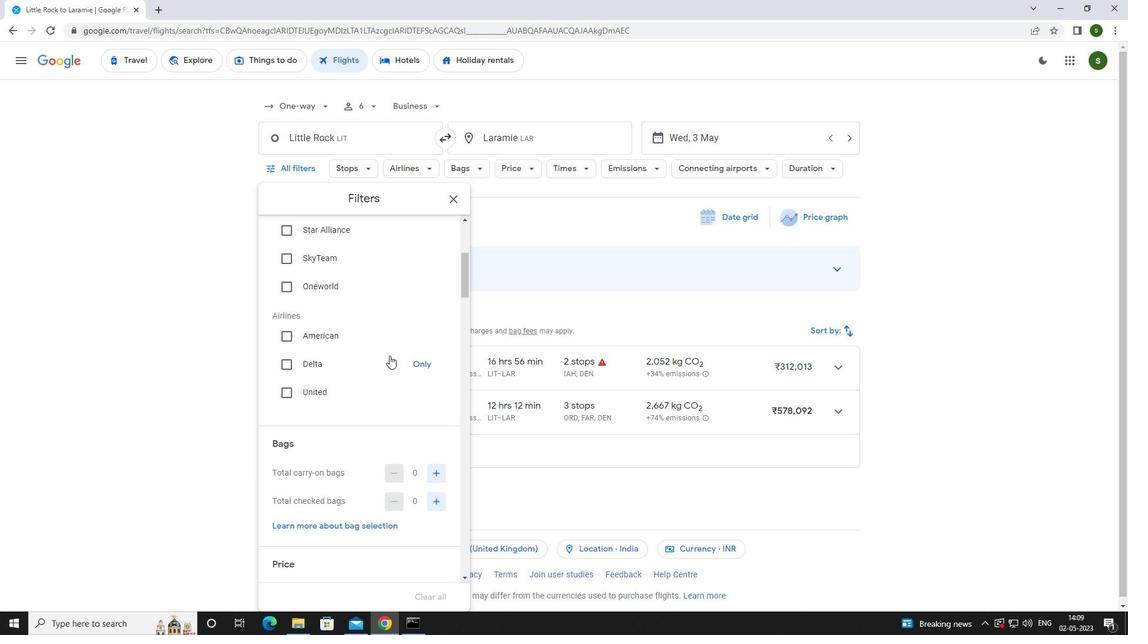 
Action: Mouse moved to (435, 357)
Screenshot: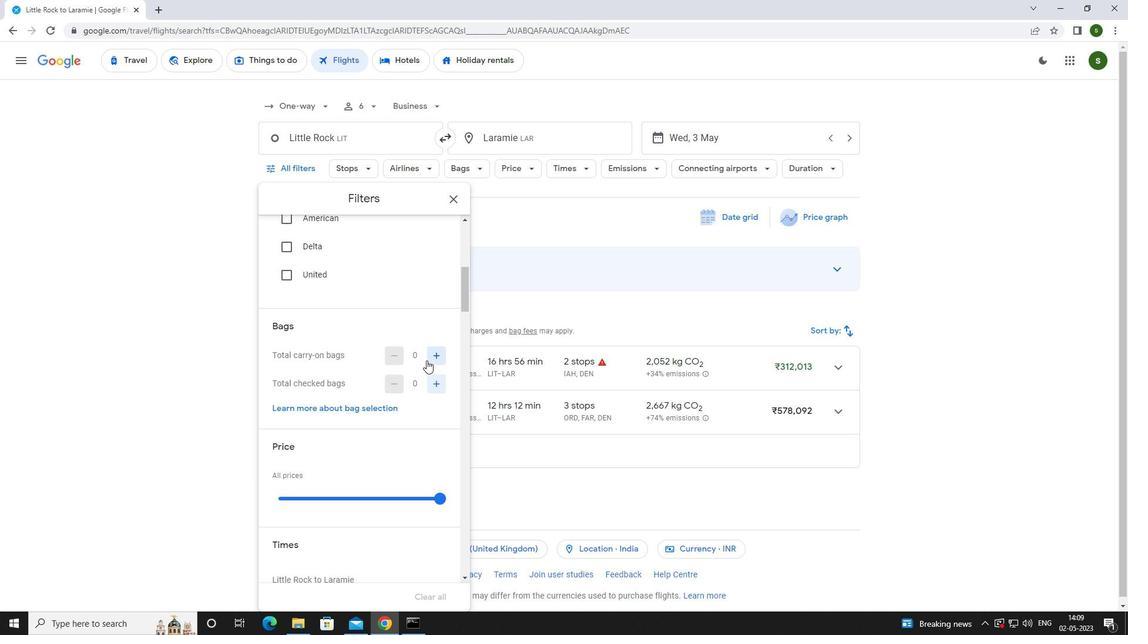 
Action: Mouse pressed left at (435, 357)
Screenshot: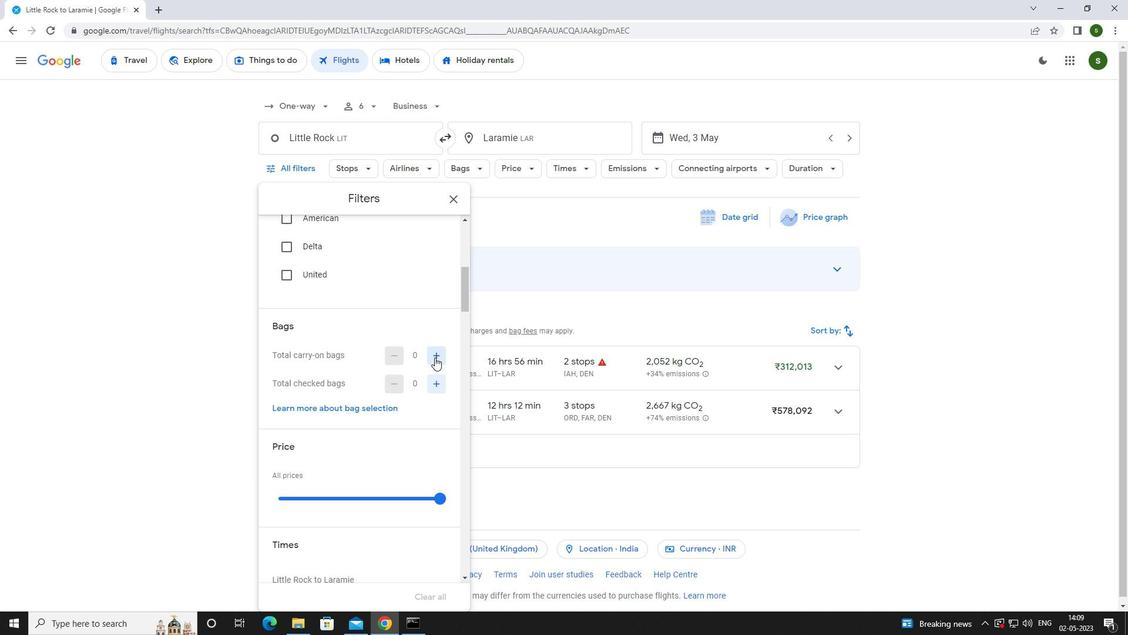 
Action: Mouse moved to (440, 382)
Screenshot: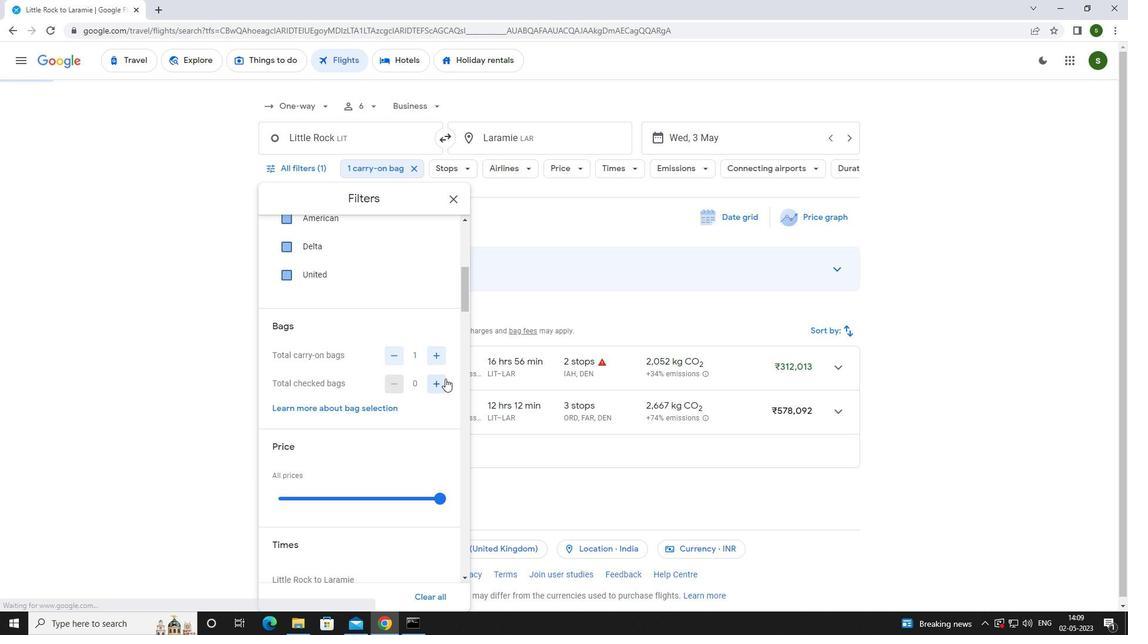 
Action: Mouse pressed left at (440, 382)
Screenshot: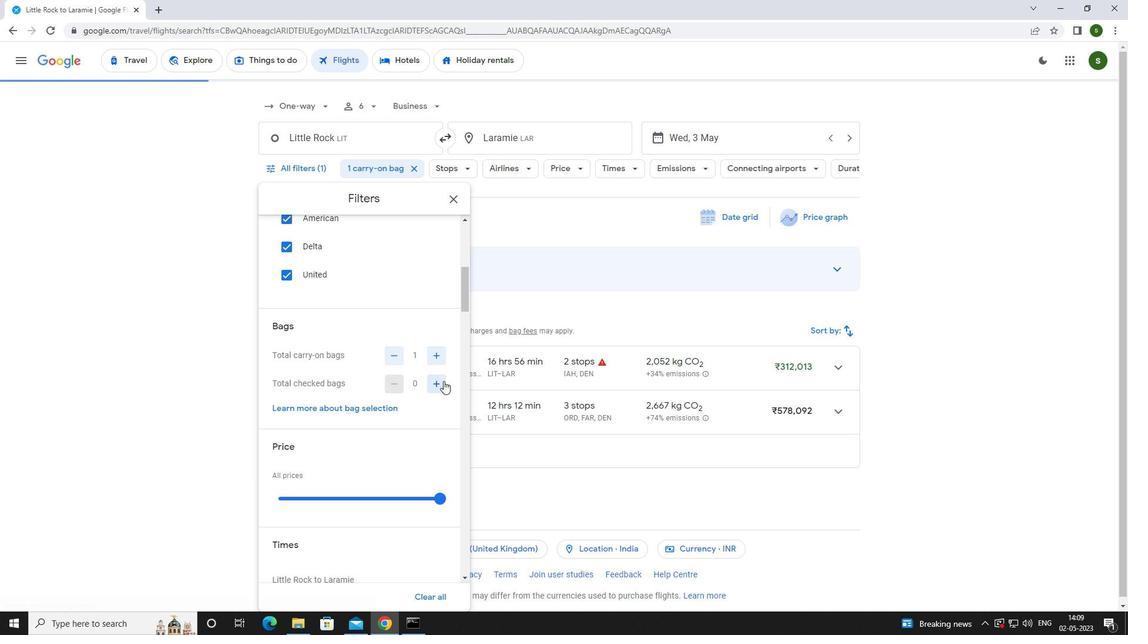 
Action: Mouse pressed left at (440, 382)
Screenshot: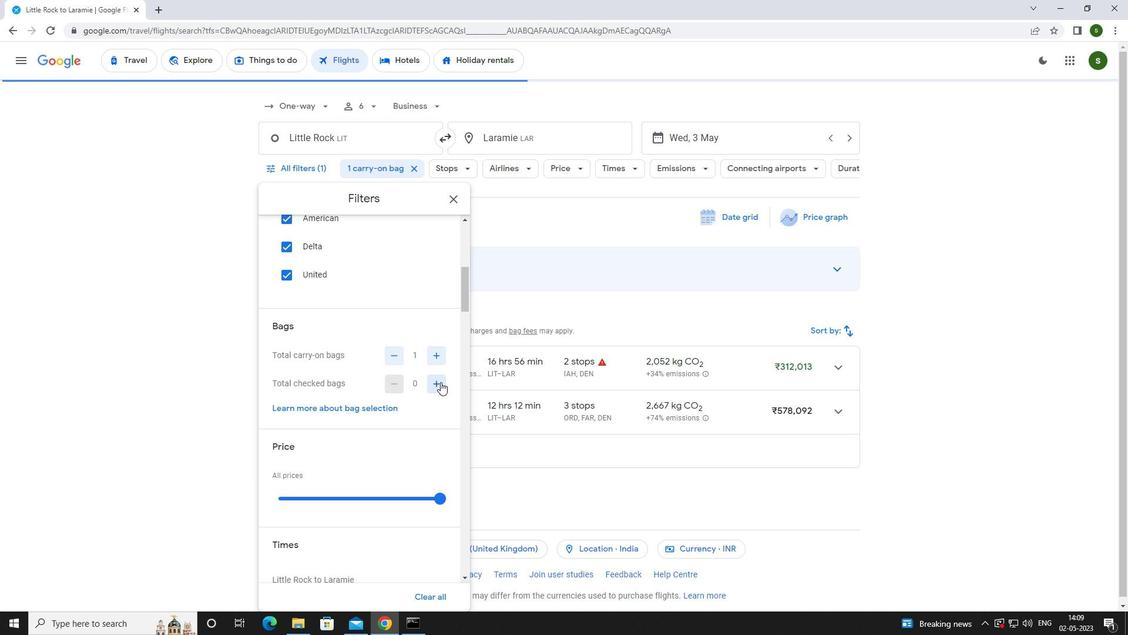 
Action: Mouse pressed left at (440, 382)
Screenshot: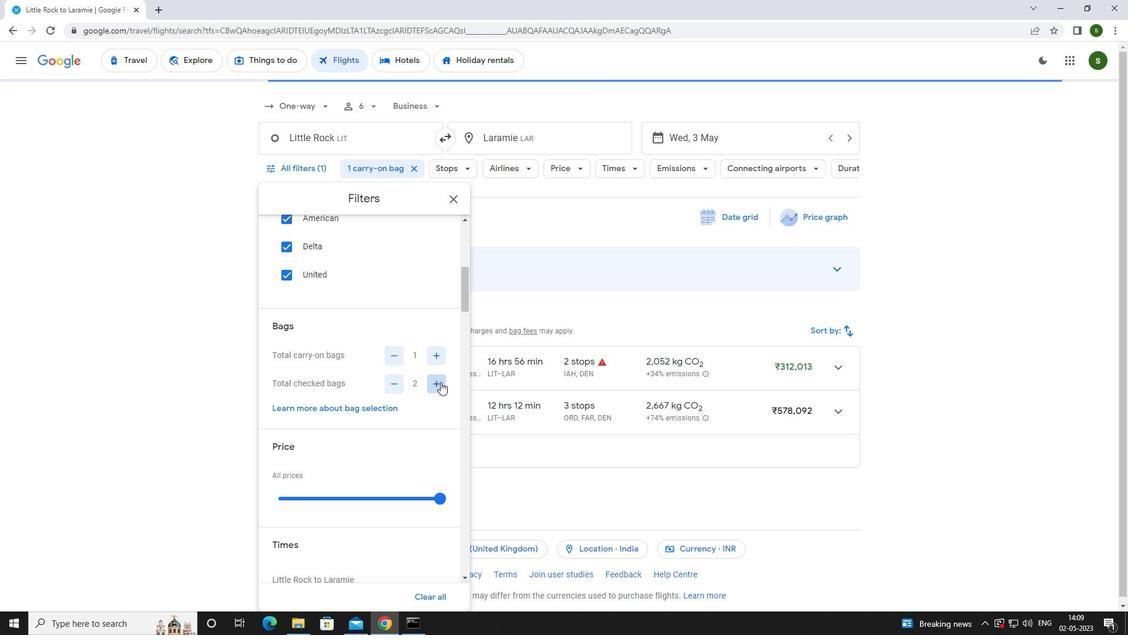 
Action: Mouse moved to (436, 383)
Screenshot: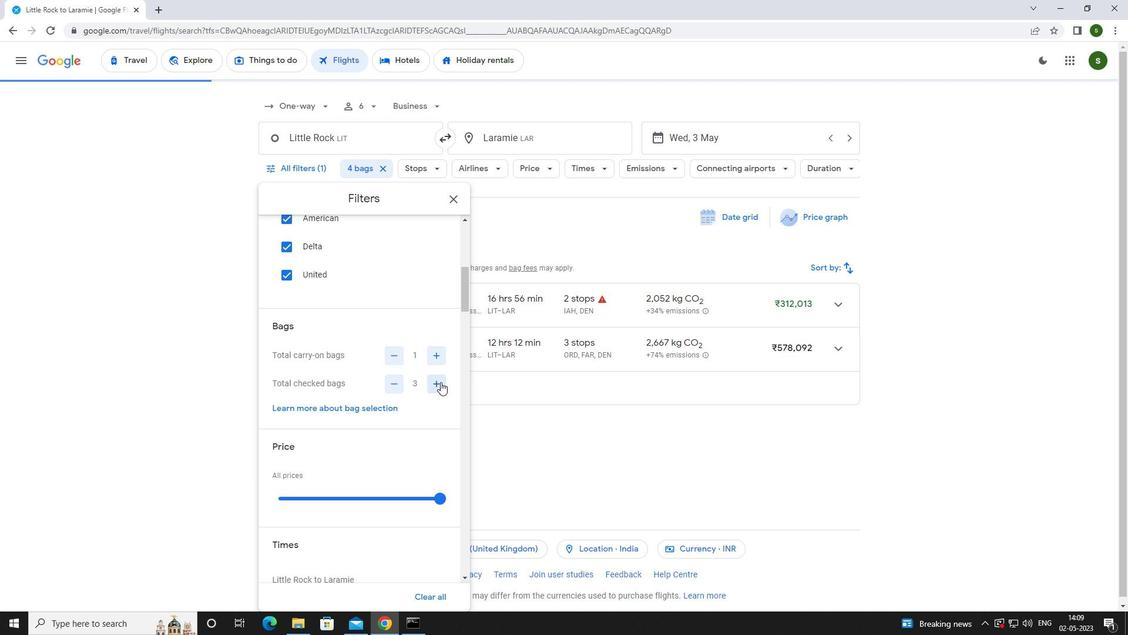 
Action: Mouse scrolled (436, 383) with delta (0, 0)
Screenshot: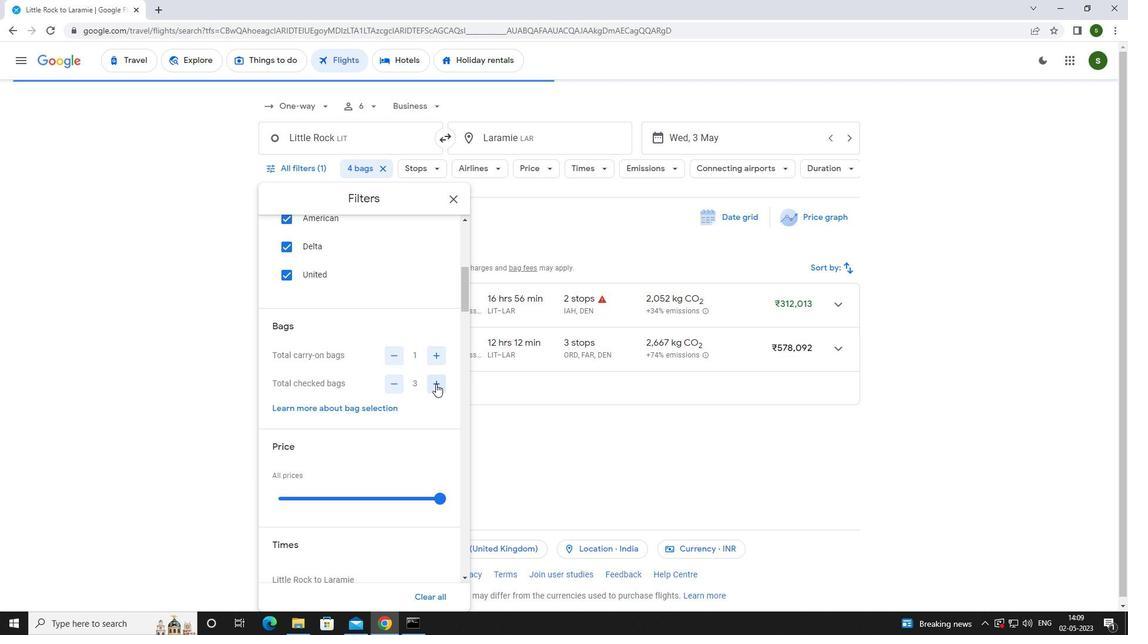 
Action: Mouse moved to (442, 436)
Screenshot: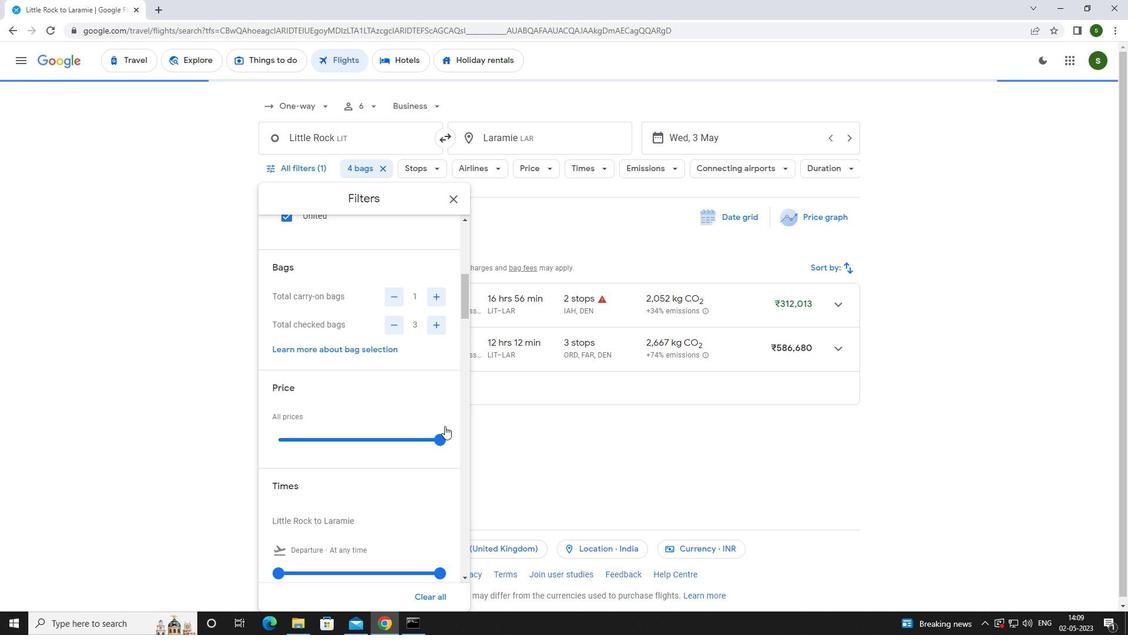 
Action: Mouse pressed left at (442, 436)
Screenshot: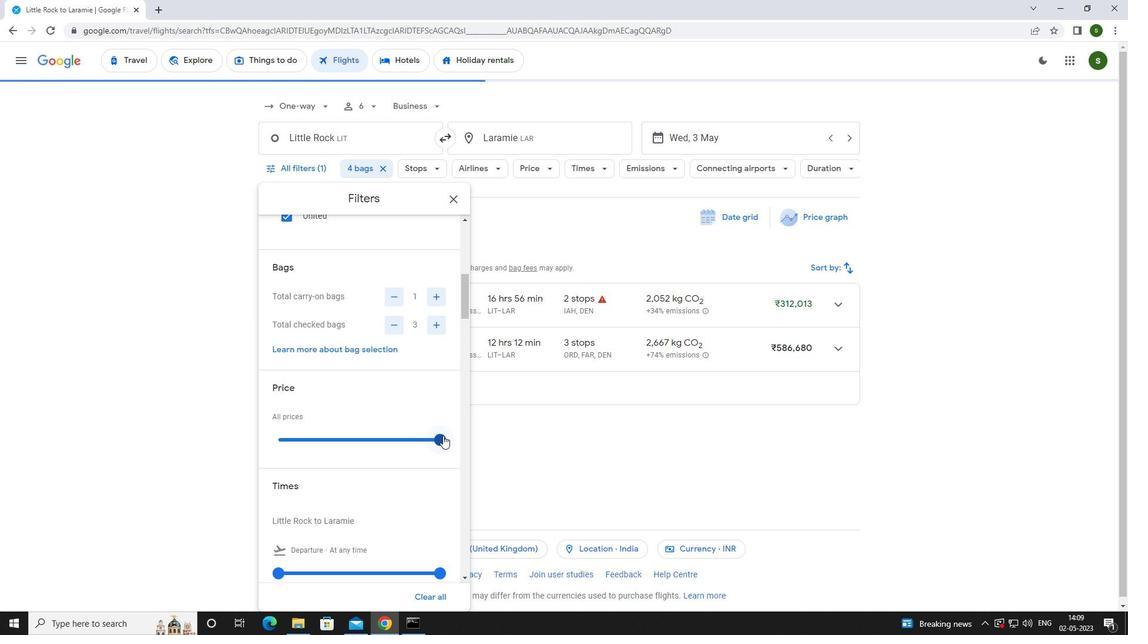 
Action: Mouse moved to (322, 443)
Screenshot: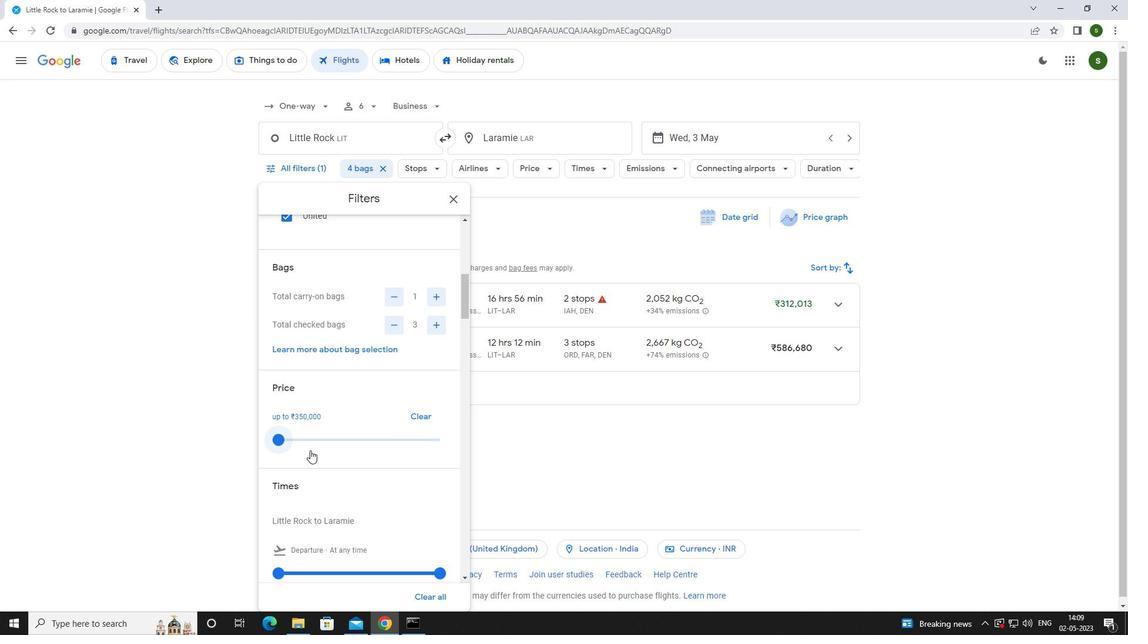 
Action: Mouse scrolled (322, 443) with delta (0, 0)
Screenshot: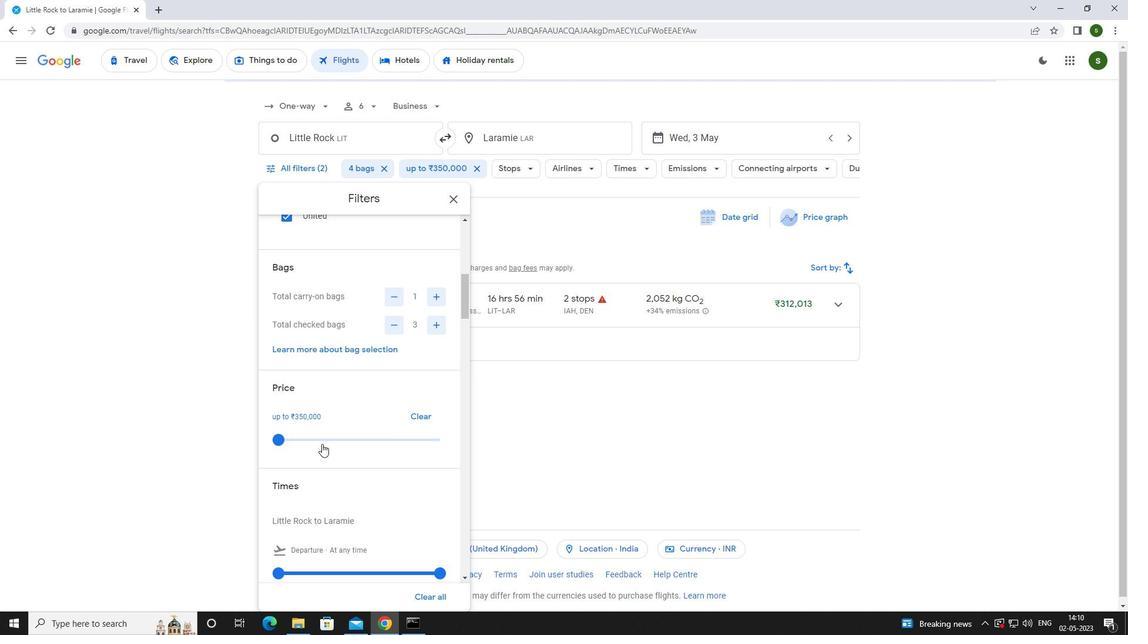 
Action: Mouse scrolled (322, 443) with delta (0, 0)
Screenshot: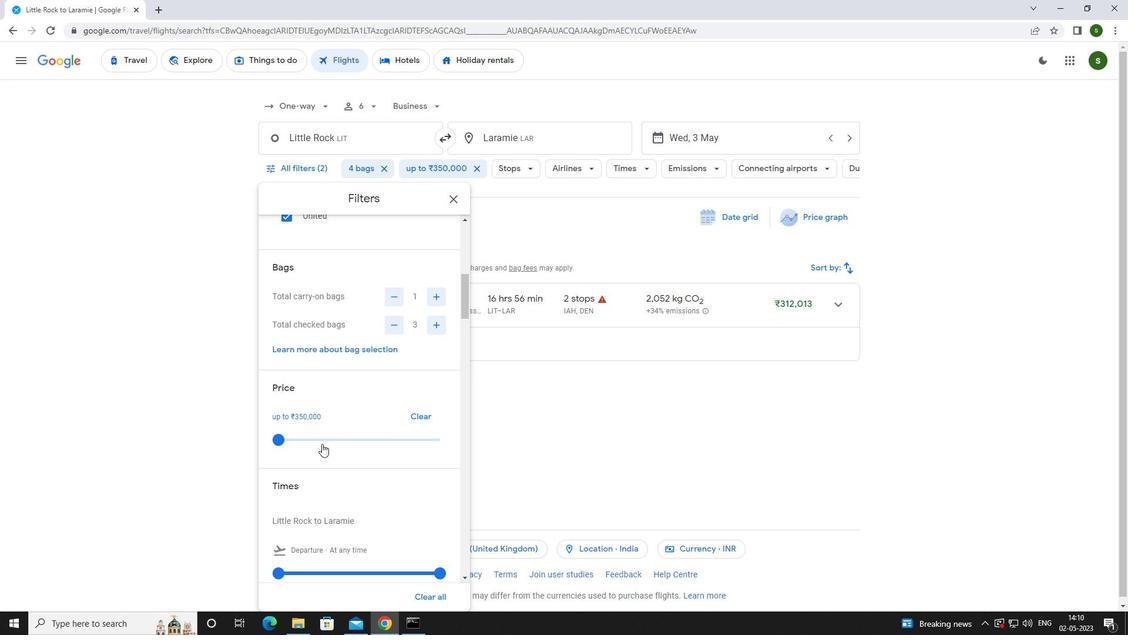 
Action: Mouse moved to (278, 456)
Screenshot: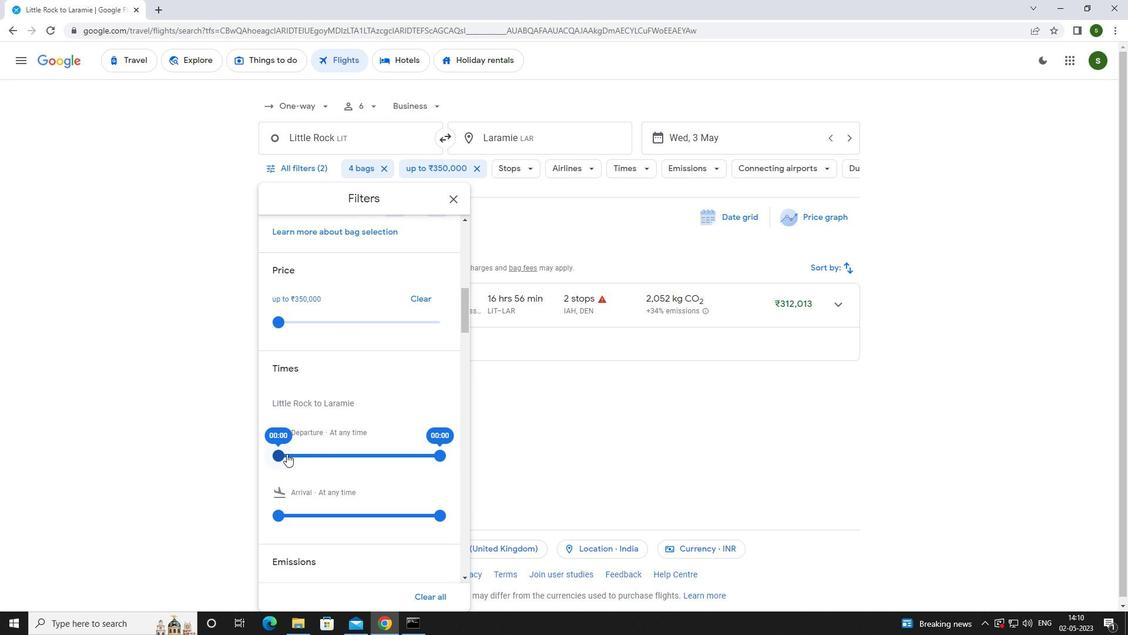
Action: Mouse pressed left at (278, 456)
Screenshot: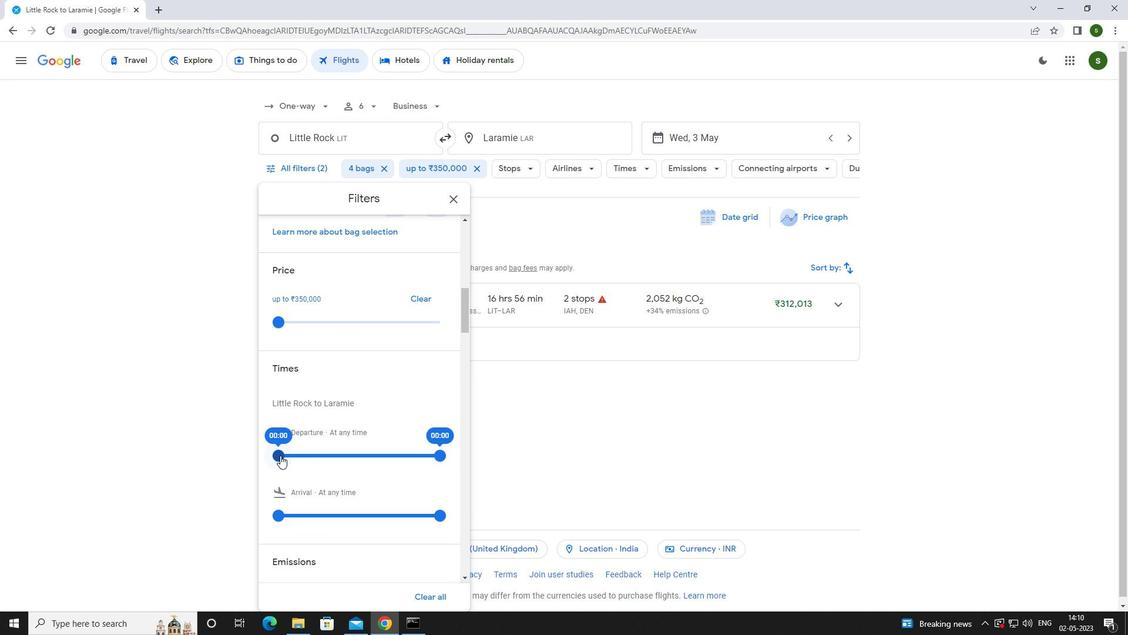 
Action: Mouse moved to (525, 434)
Screenshot: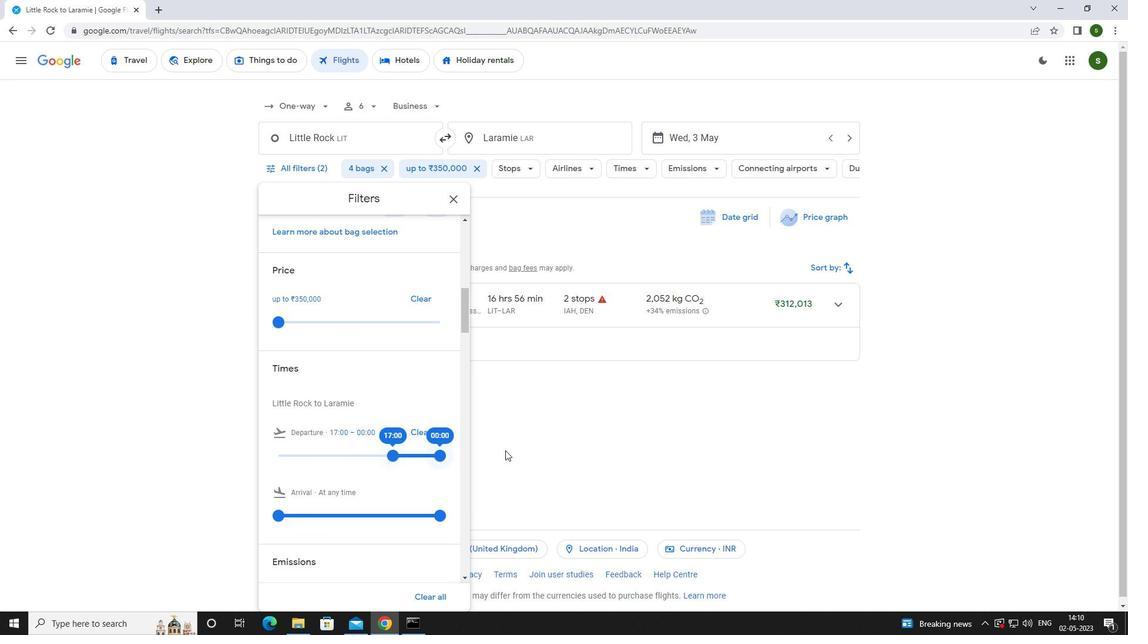 
Action: Mouse pressed left at (525, 434)
Screenshot: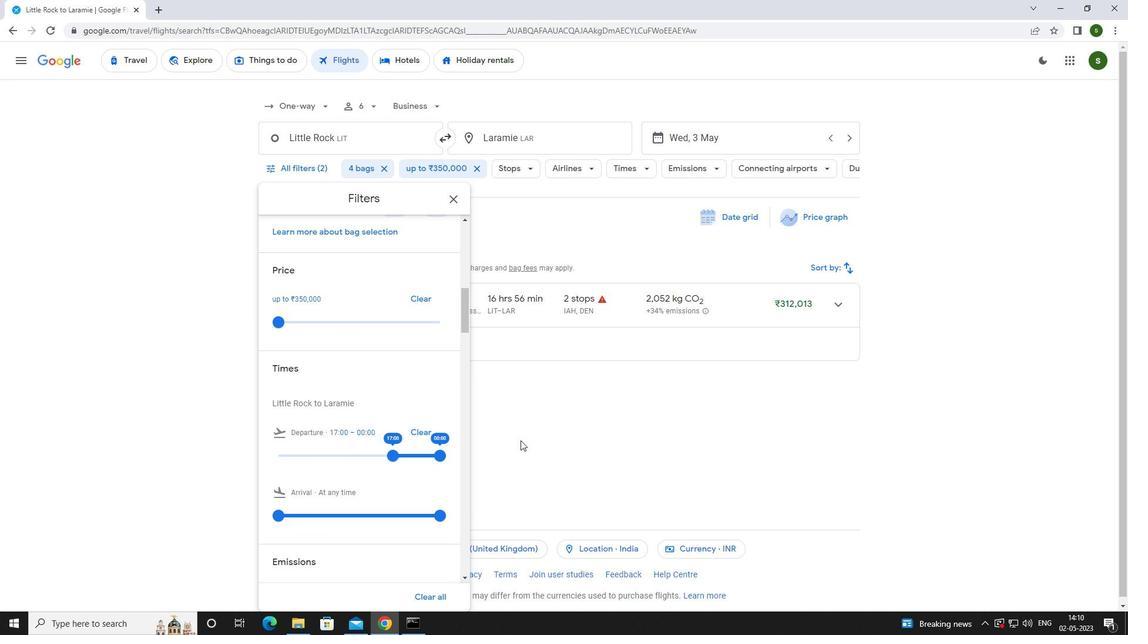 
